 Task: Find connections with filter location Bhopal with filter topic #Startuplife with filter profile language Spanish with filter current company Dalmia Bharat Group with filter school JSS Academy of Technical Education with filter industry Laundry and Drycleaning Services with filter service category Corporate Events with filter keywords title Archivist
Action: Mouse moved to (479, 57)
Screenshot: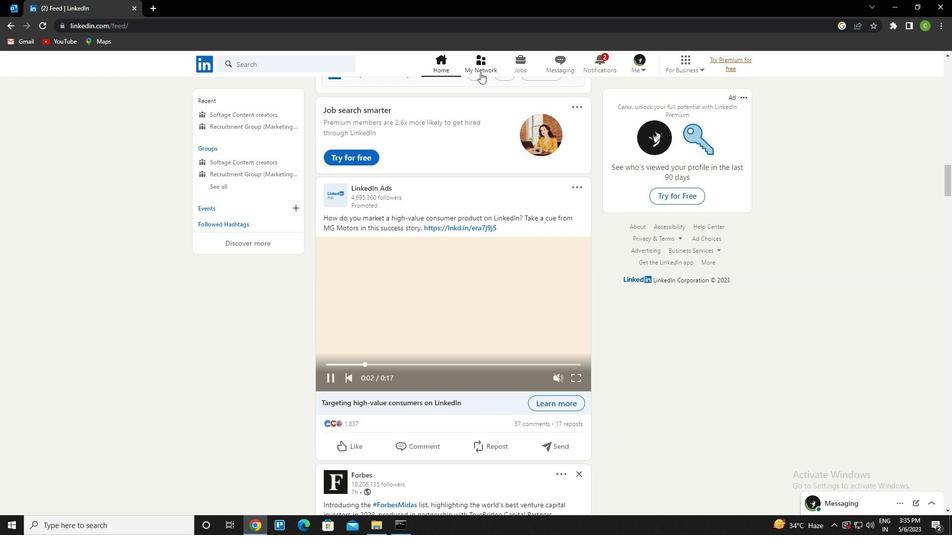 
Action: Mouse pressed left at (479, 57)
Screenshot: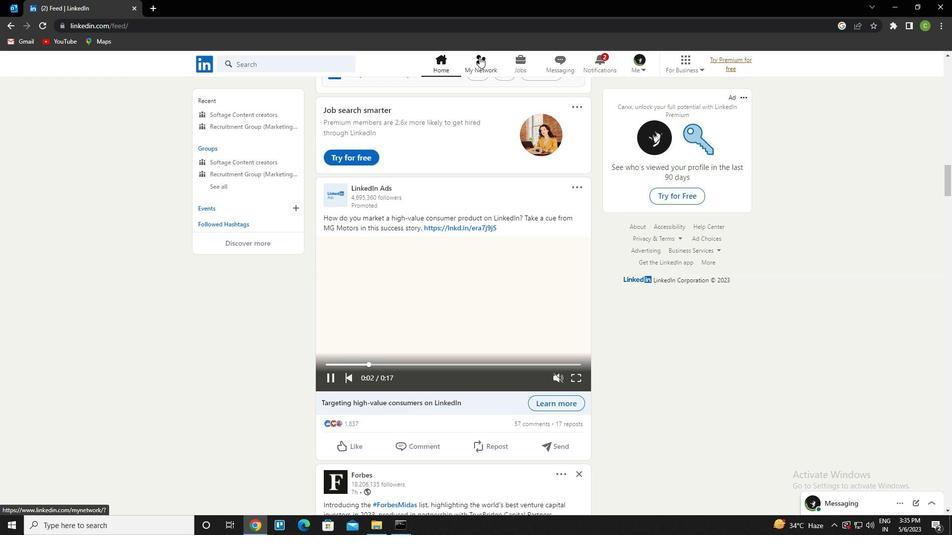 
Action: Mouse moved to (279, 115)
Screenshot: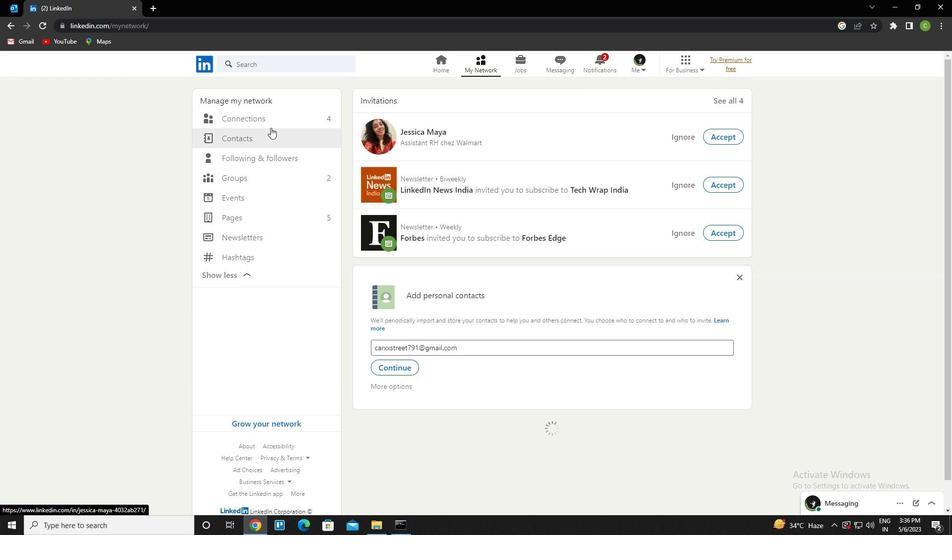 
Action: Mouse pressed left at (279, 115)
Screenshot: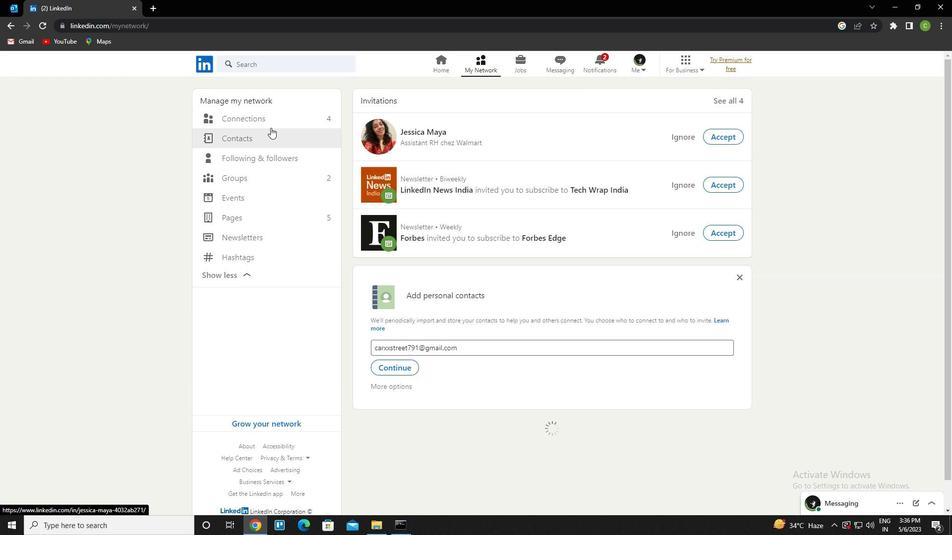 
Action: Mouse moved to (560, 116)
Screenshot: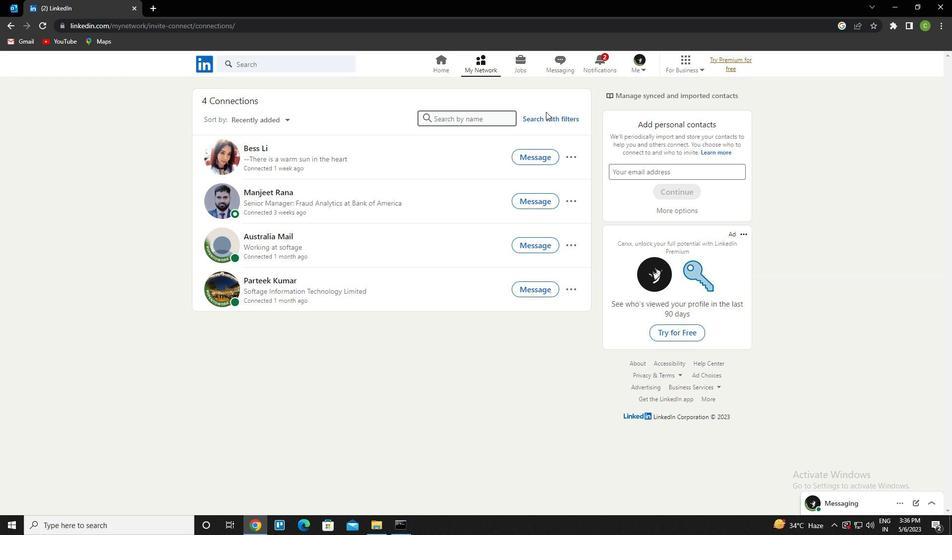 
Action: Mouse pressed left at (560, 116)
Screenshot: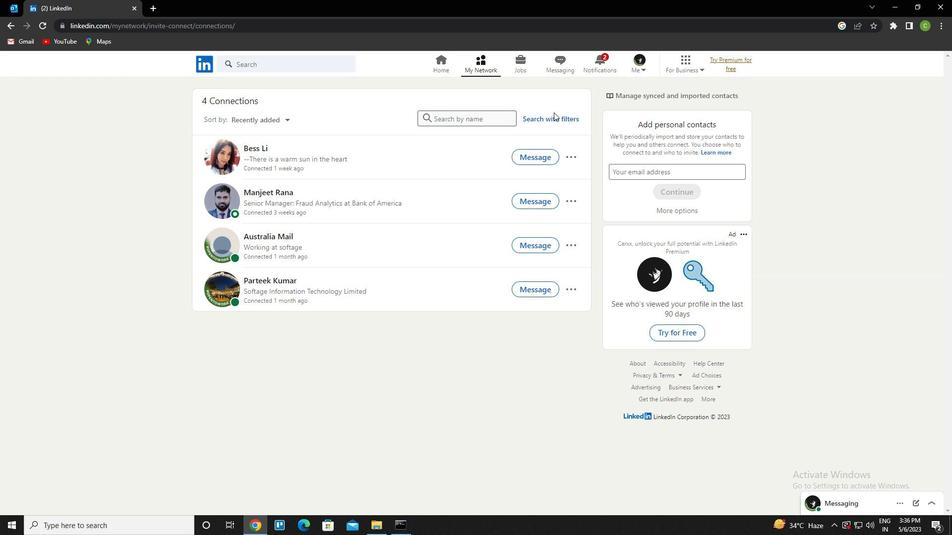 
Action: Mouse moved to (518, 93)
Screenshot: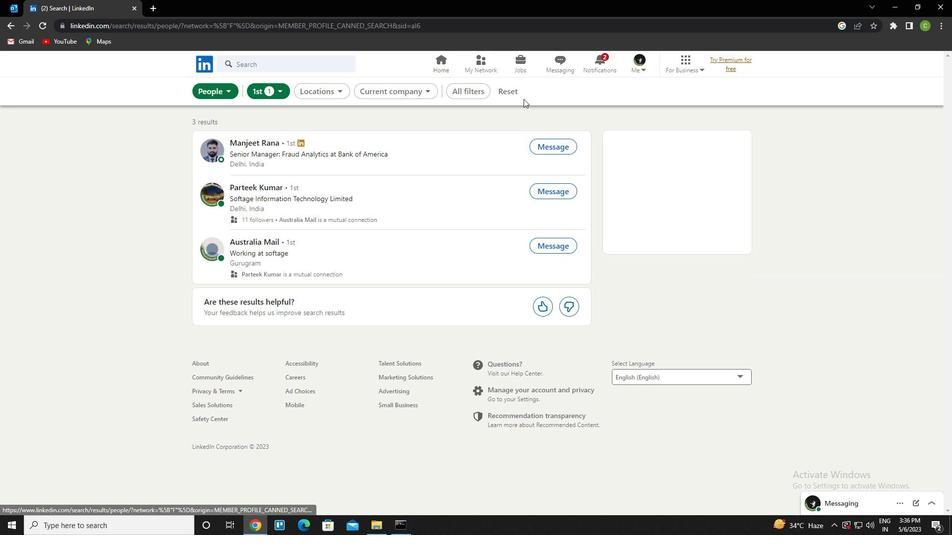 
Action: Mouse pressed left at (518, 93)
Screenshot: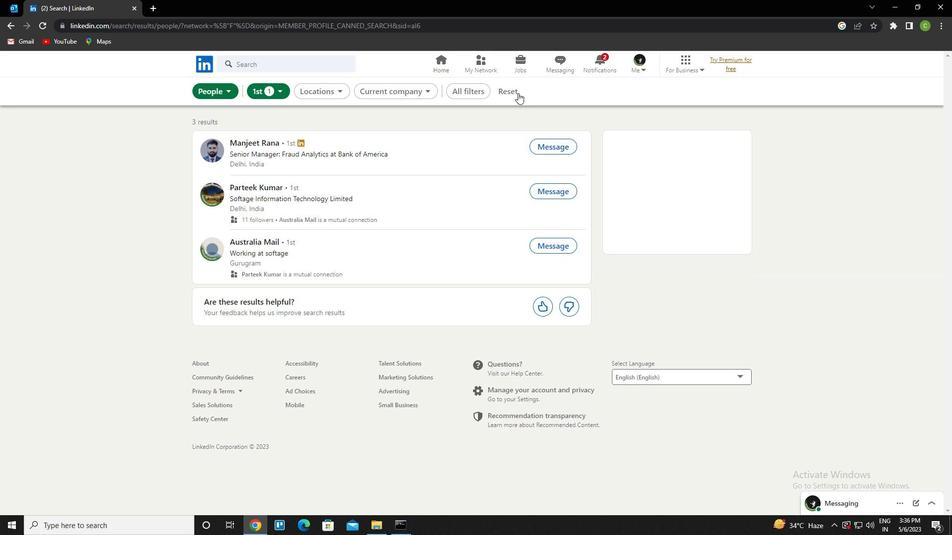 
Action: Mouse moved to (494, 91)
Screenshot: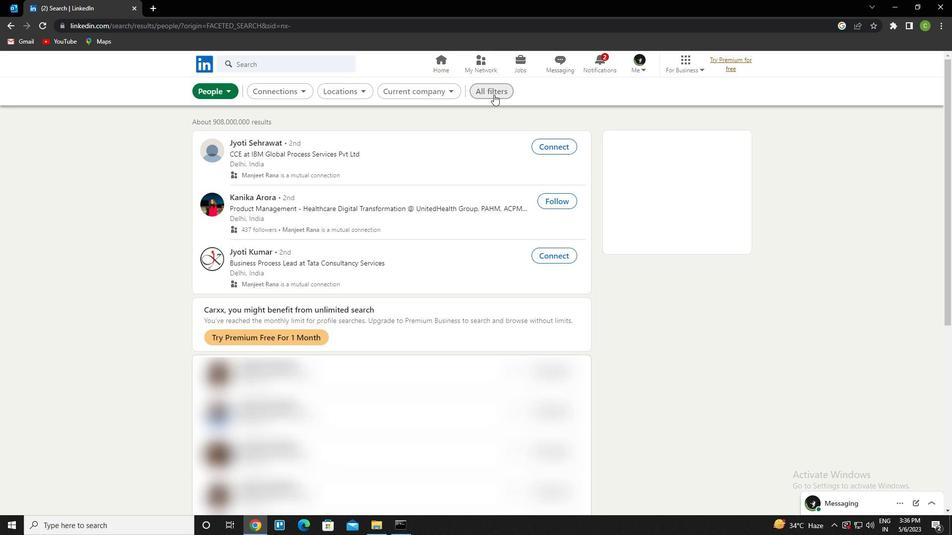 
Action: Mouse pressed left at (494, 91)
Screenshot: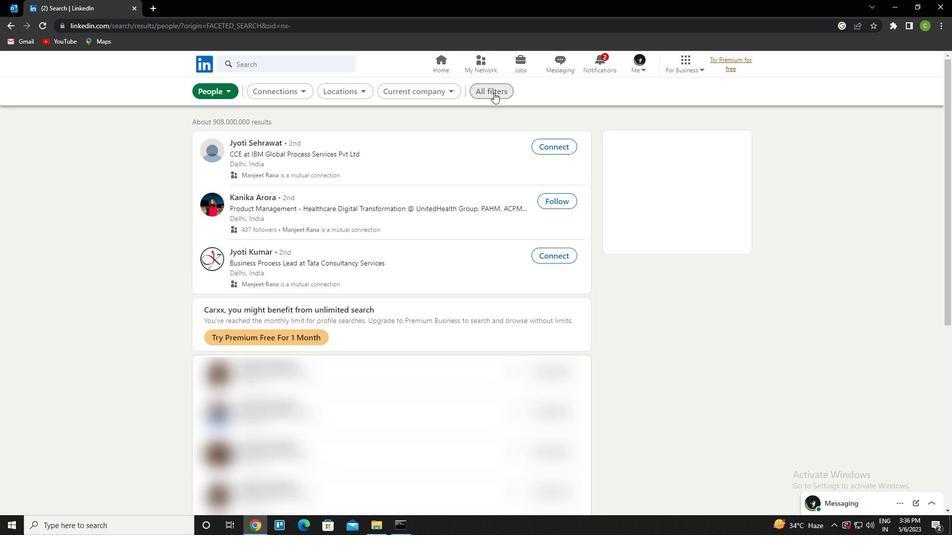 
Action: Mouse moved to (837, 282)
Screenshot: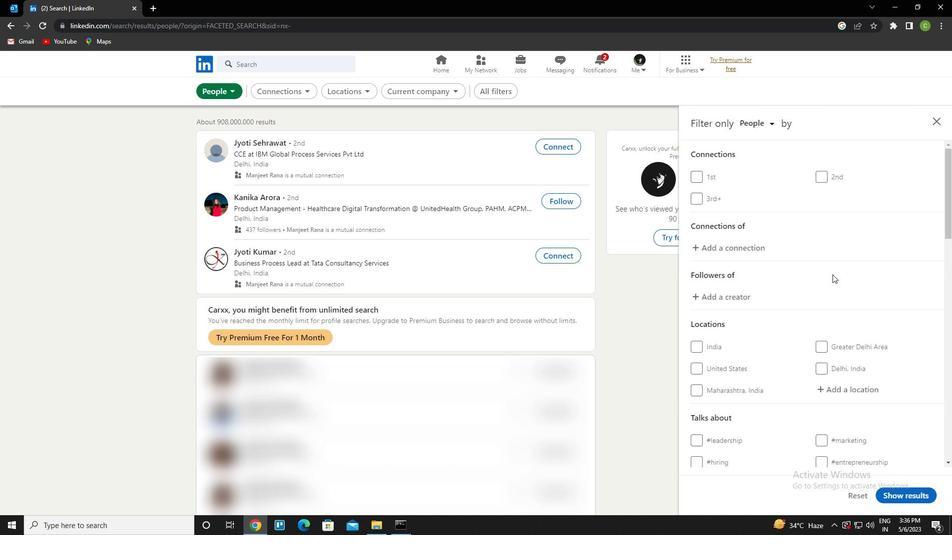 
Action: Mouse scrolled (837, 281) with delta (0, 0)
Screenshot: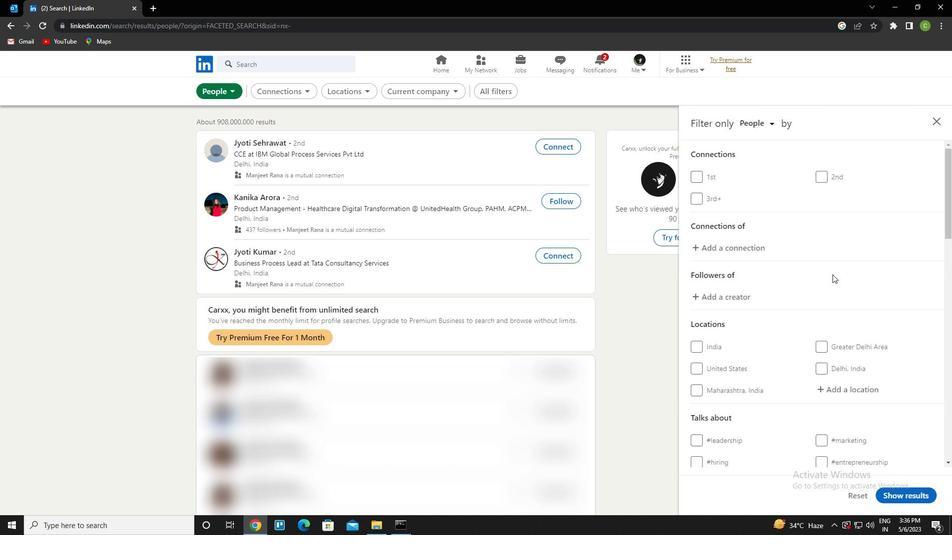 
Action: Mouse moved to (836, 283)
Screenshot: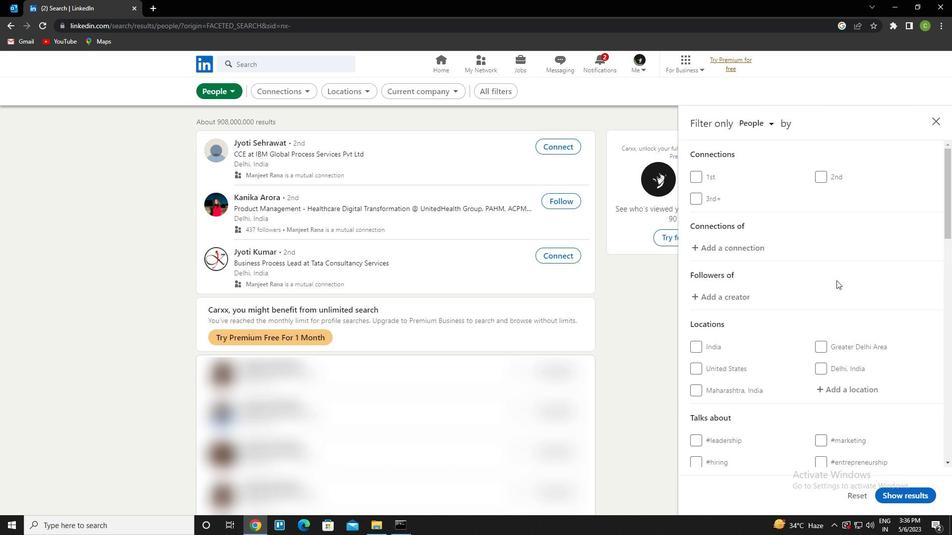 
Action: Mouse scrolled (836, 283) with delta (0, 0)
Screenshot: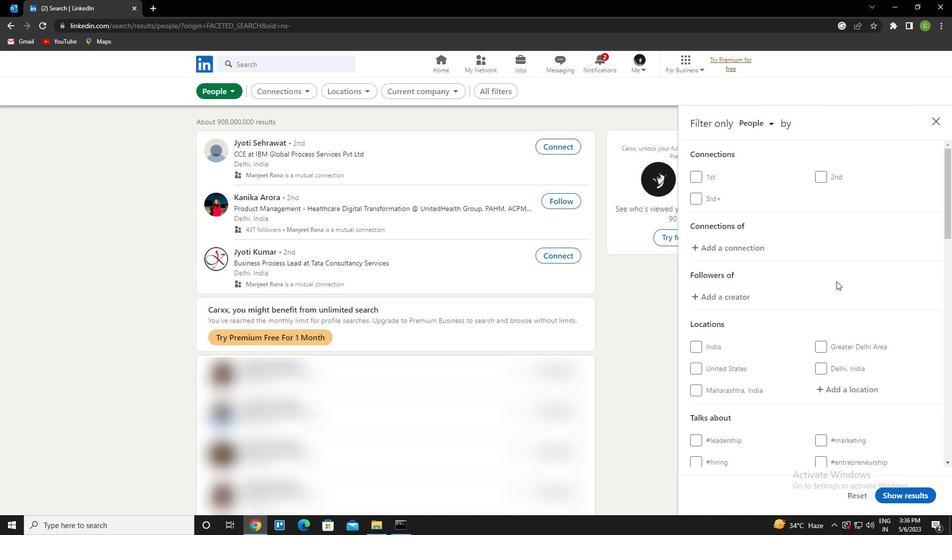
Action: Mouse moved to (838, 291)
Screenshot: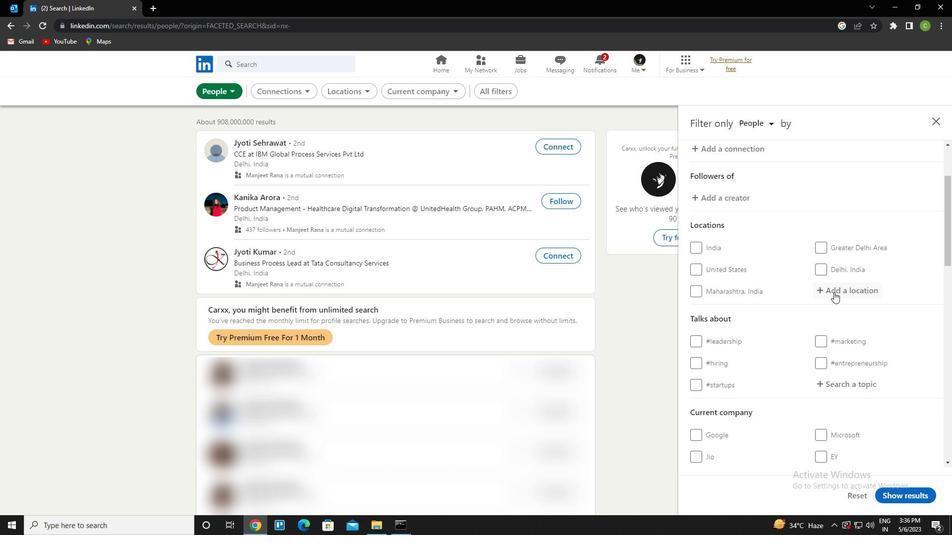 
Action: Mouse pressed left at (838, 291)
Screenshot: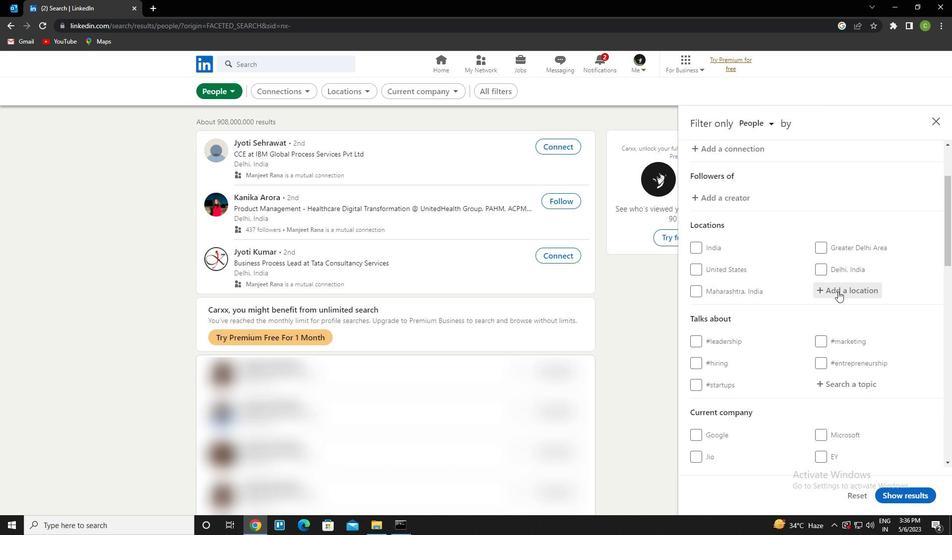 
Action: Key pressed <Key.caps_lock>b<Key.caps_lock>hopal<Key.down><Key.enter>
Screenshot: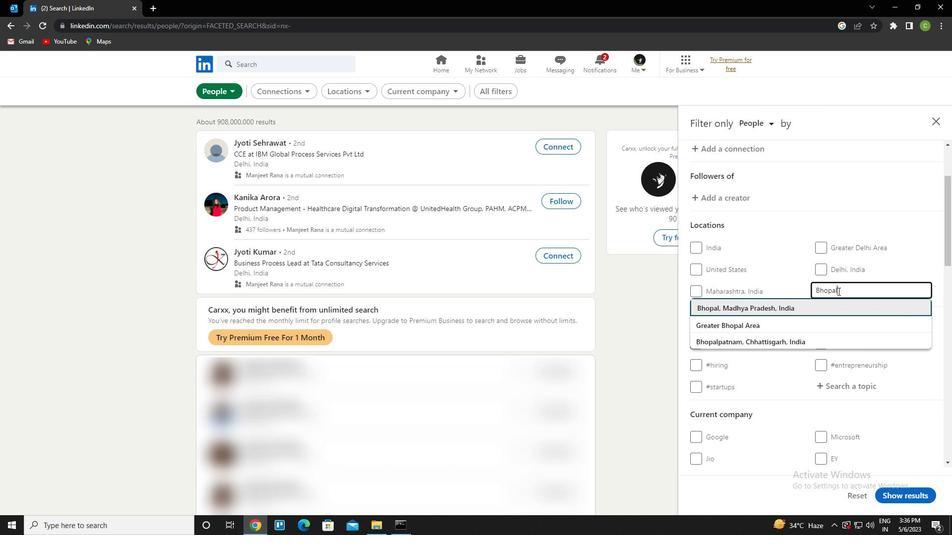 
Action: Mouse scrolled (838, 291) with delta (0, 0)
Screenshot: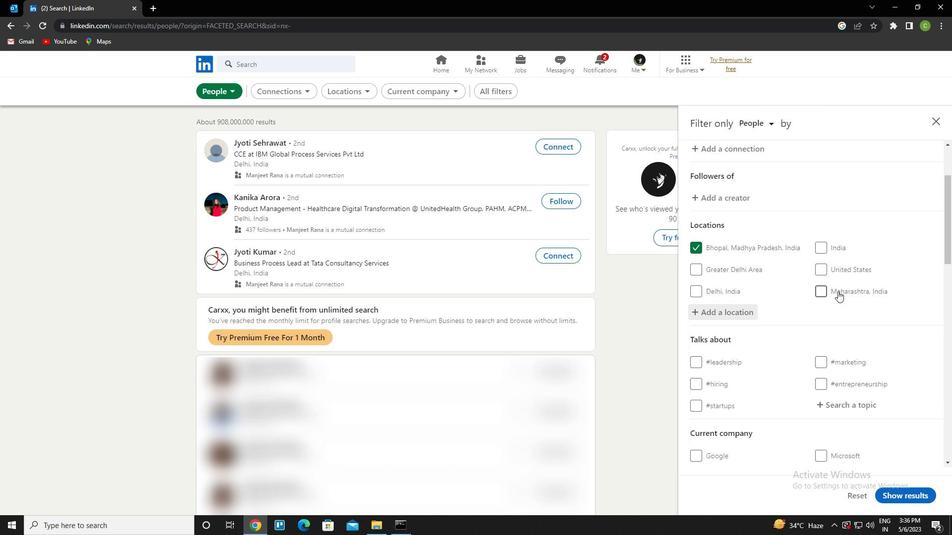 
Action: Mouse moved to (842, 346)
Screenshot: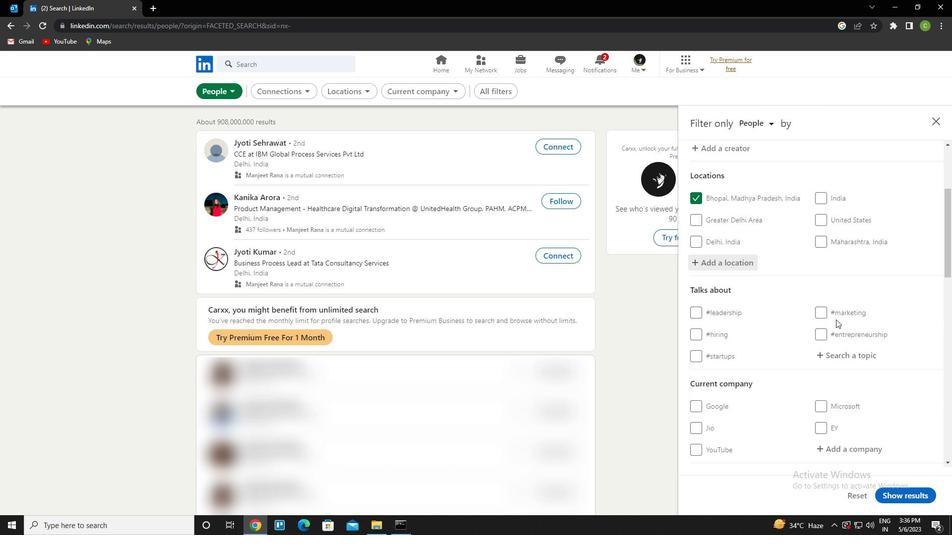 
Action: Mouse pressed left at (842, 346)
Screenshot: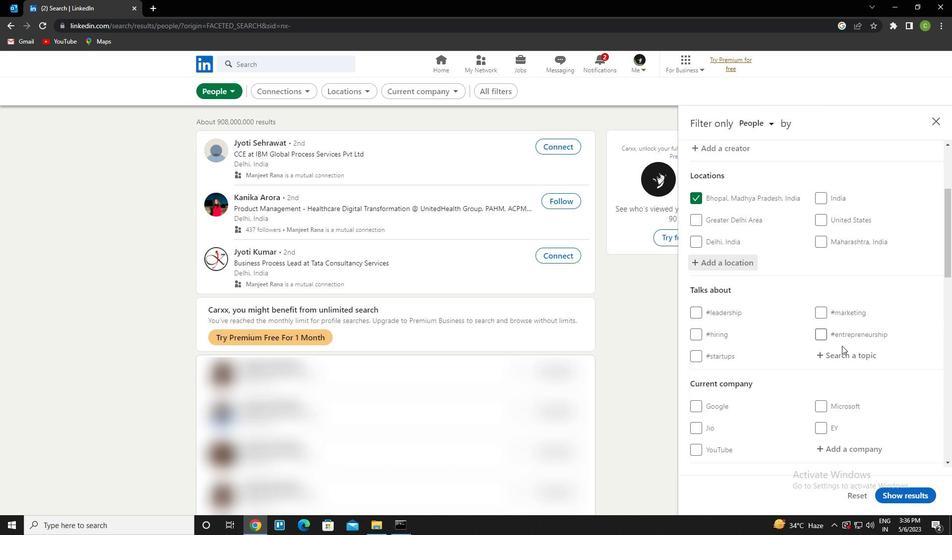 
Action: Mouse moved to (843, 362)
Screenshot: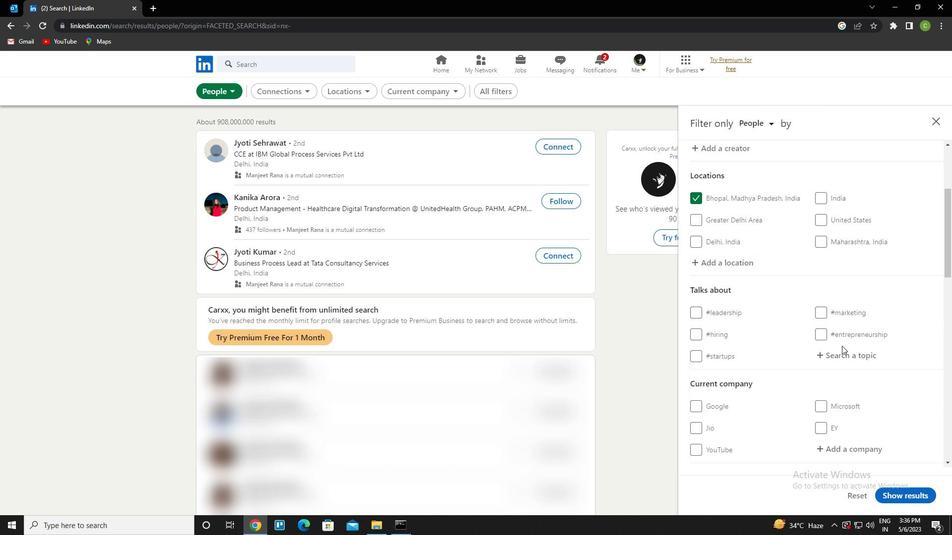 
Action: Mouse pressed left at (843, 362)
Screenshot: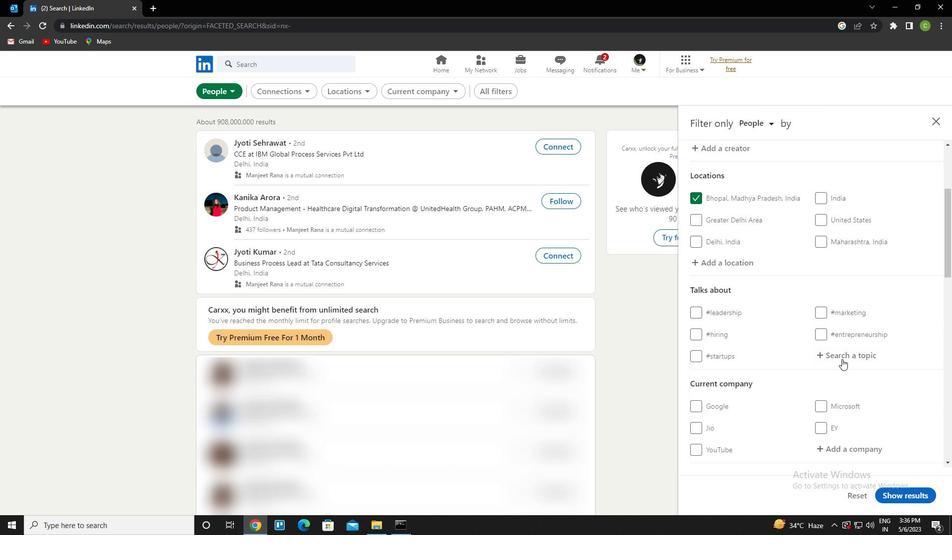 
Action: Key pressed startuplofe<Key.backspace><Key.backspace><Key.backspace><Key.down><Key.enter>
Screenshot: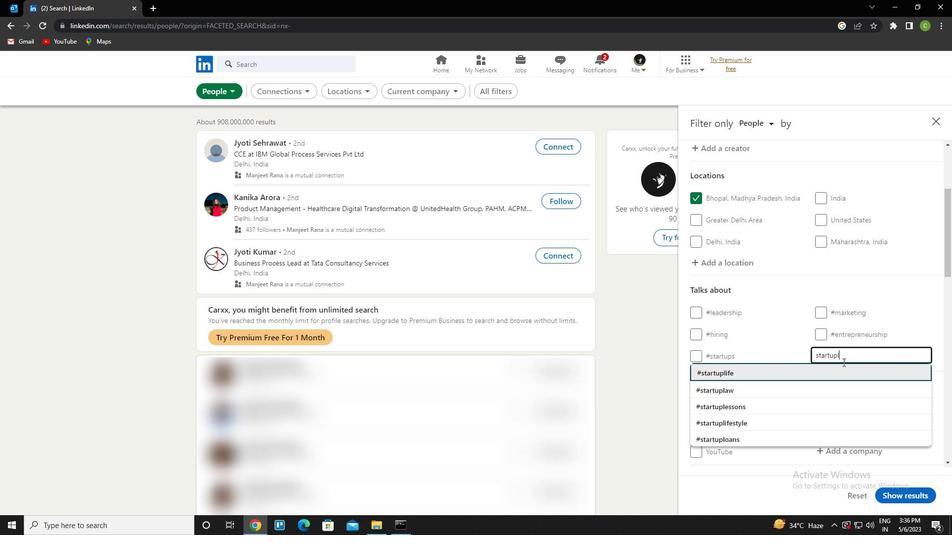 
Action: Mouse moved to (835, 349)
Screenshot: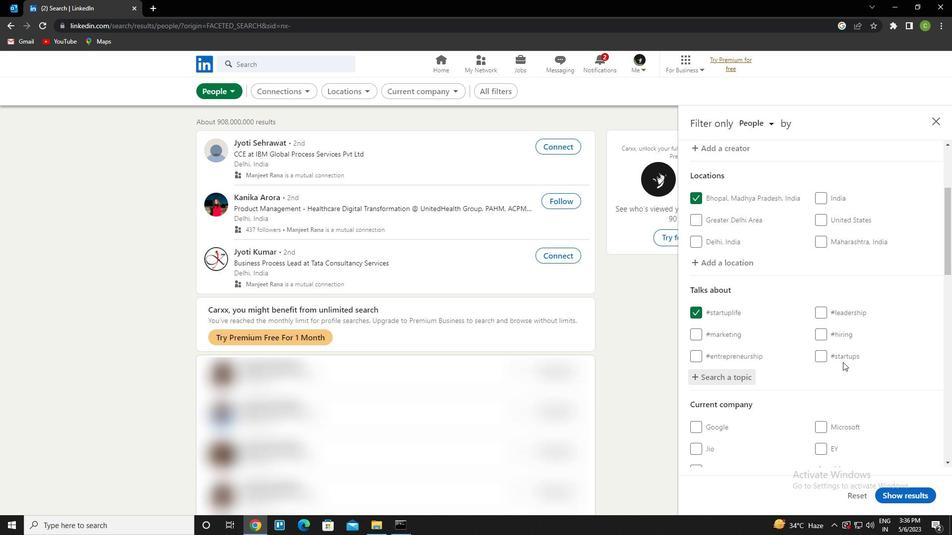 
Action: Mouse scrolled (835, 348) with delta (0, 0)
Screenshot: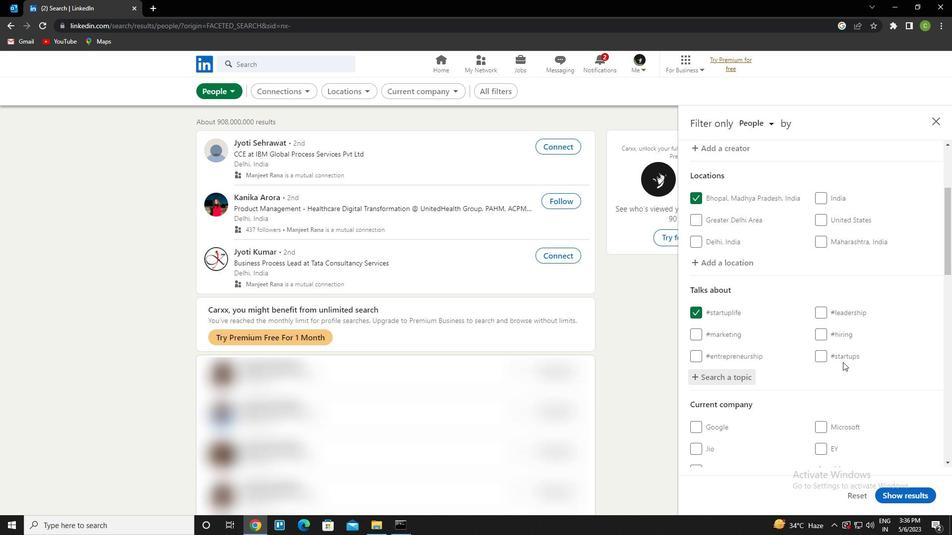 
Action: Mouse moved to (831, 348)
Screenshot: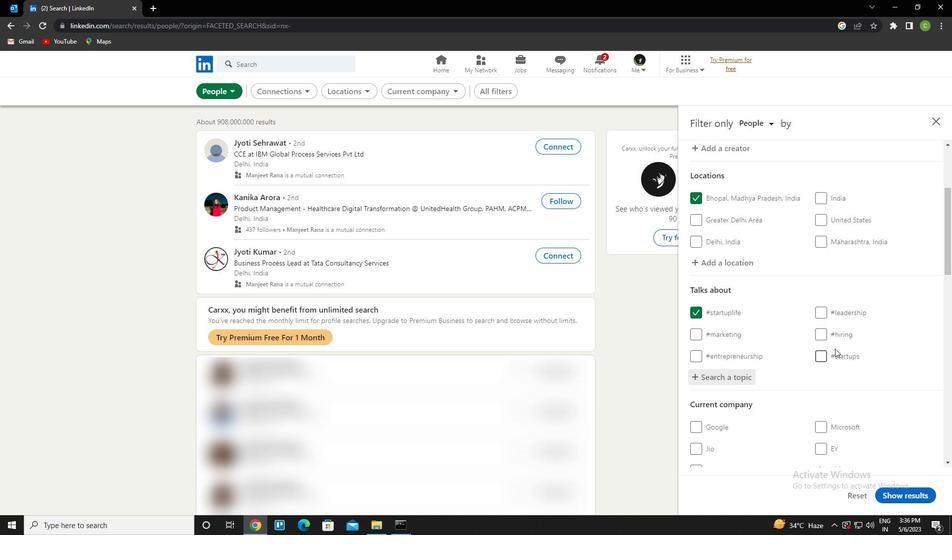 
Action: Mouse scrolled (831, 347) with delta (0, 0)
Screenshot: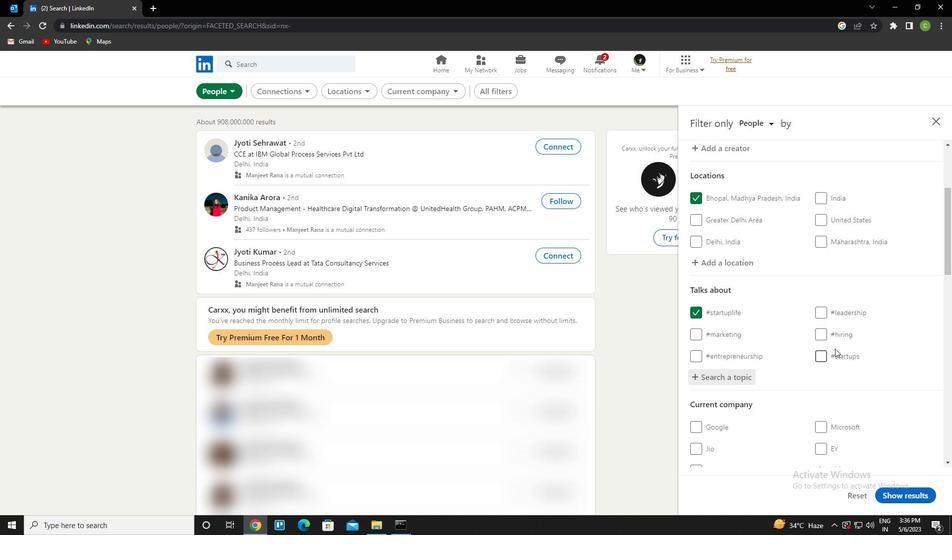 
Action: Mouse moved to (823, 350)
Screenshot: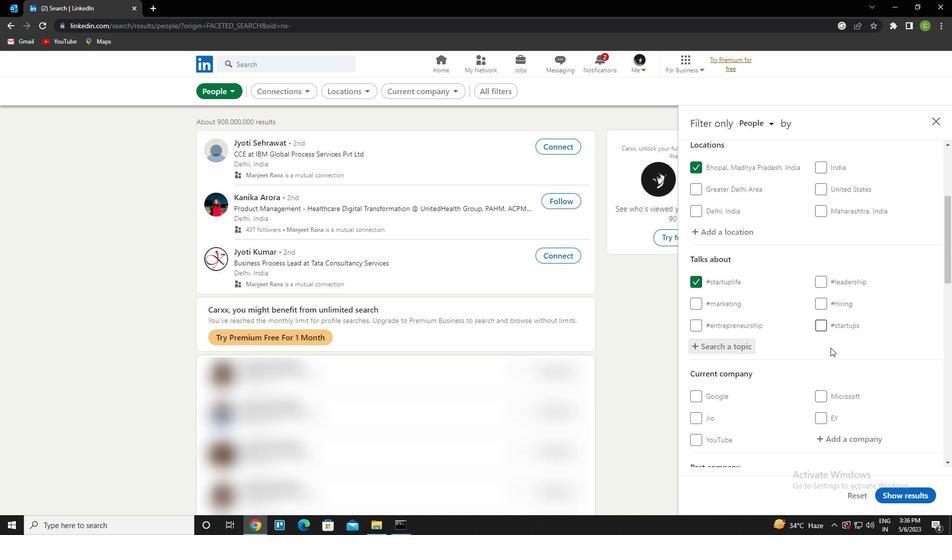 
Action: Mouse scrolled (823, 349) with delta (0, 0)
Screenshot: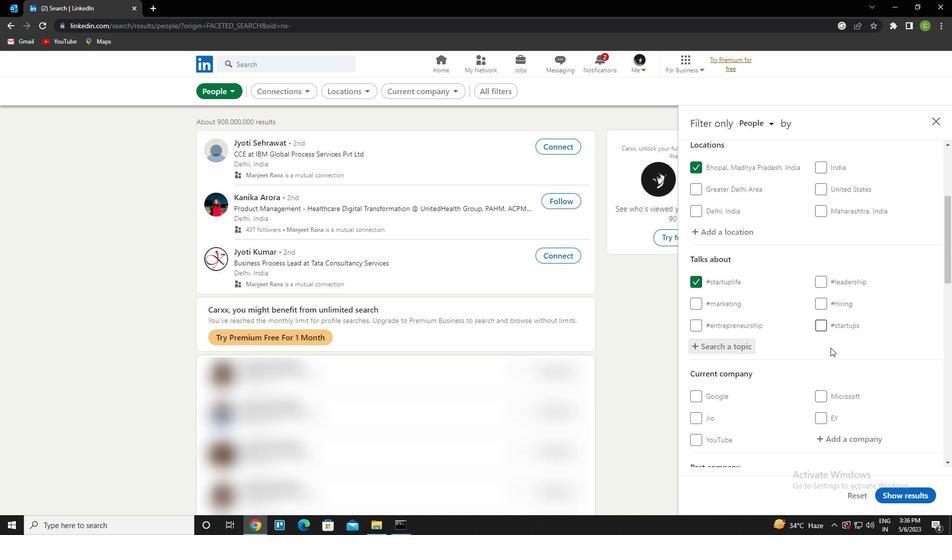 
Action: Mouse moved to (827, 309)
Screenshot: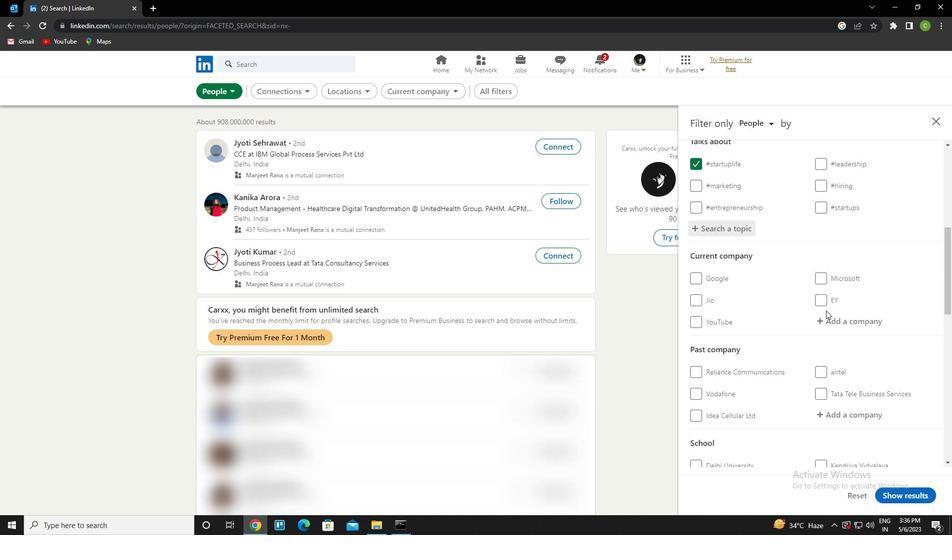
Action: Mouse scrolled (827, 309) with delta (0, 0)
Screenshot: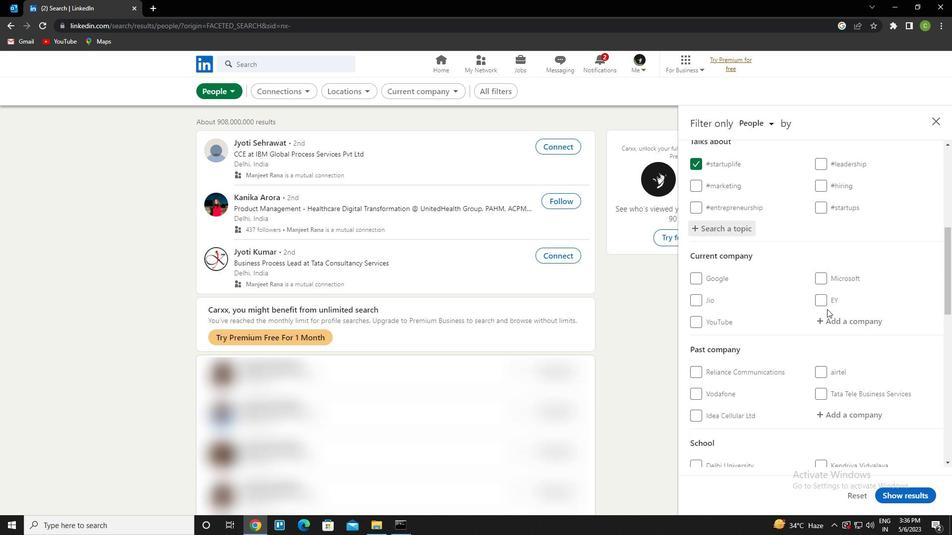 
Action: Mouse scrolled (827, 309) with delta (0, 0)
Screenshot: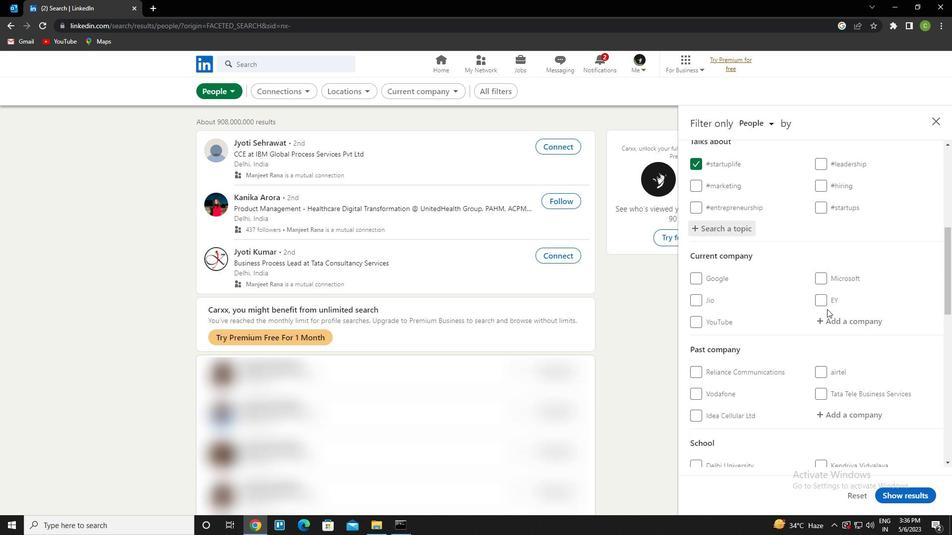
Action: Mouse scrolled (827, 309) with delta (0, 0)
Screenshot: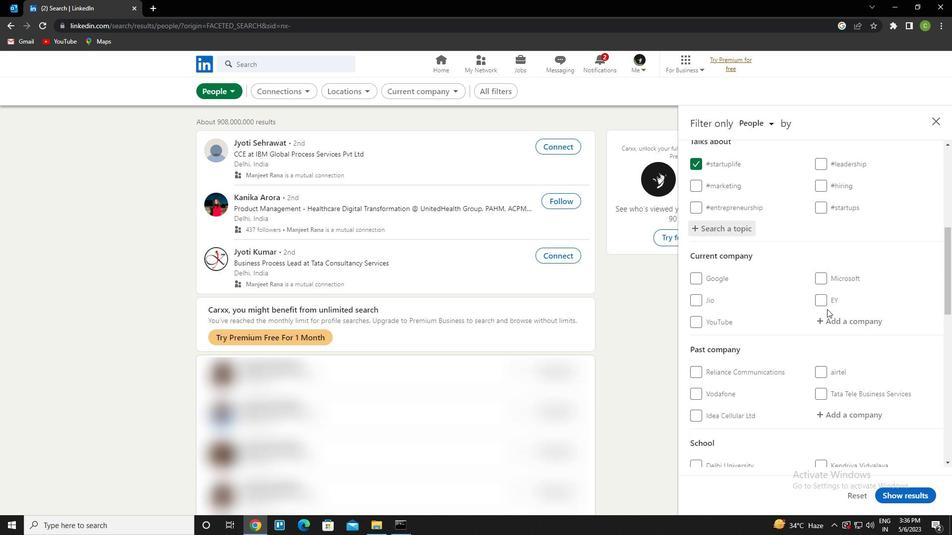 
Action: Mouse scrolled (827, 309) with delta (0, 0)
Screenshot: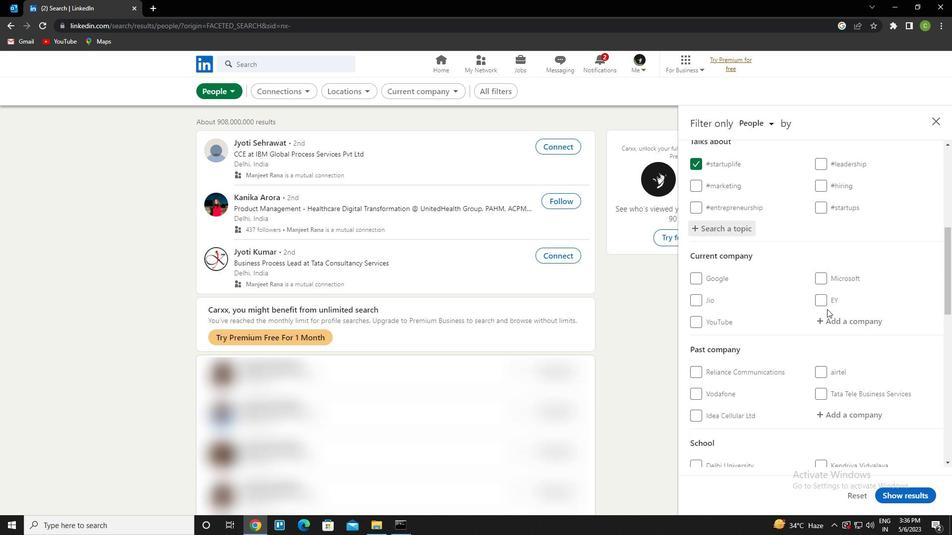 
Action: Mouse scrolled (827, 309) with delta (0, 0)
Screenshot: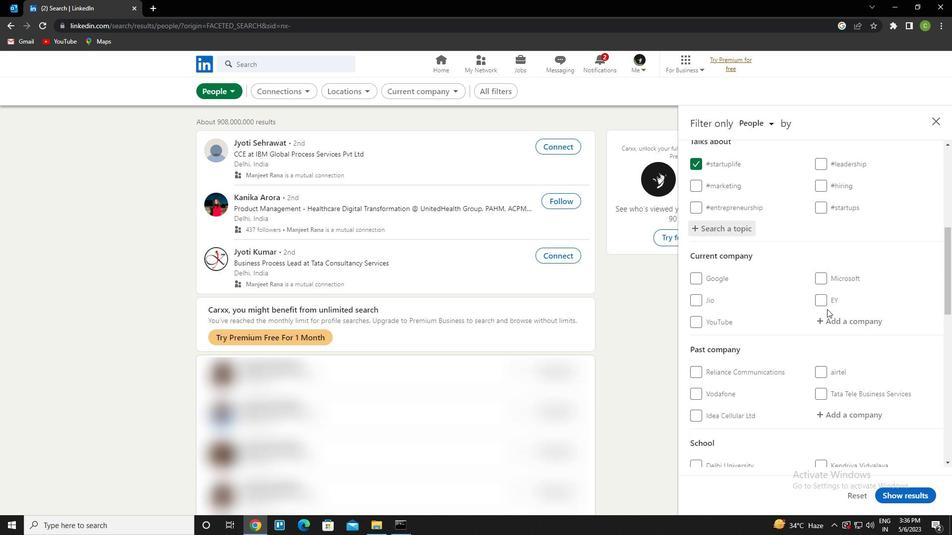 
Action: Mouse scrolled (827, 309) with delta (0, 0)
Screenshot: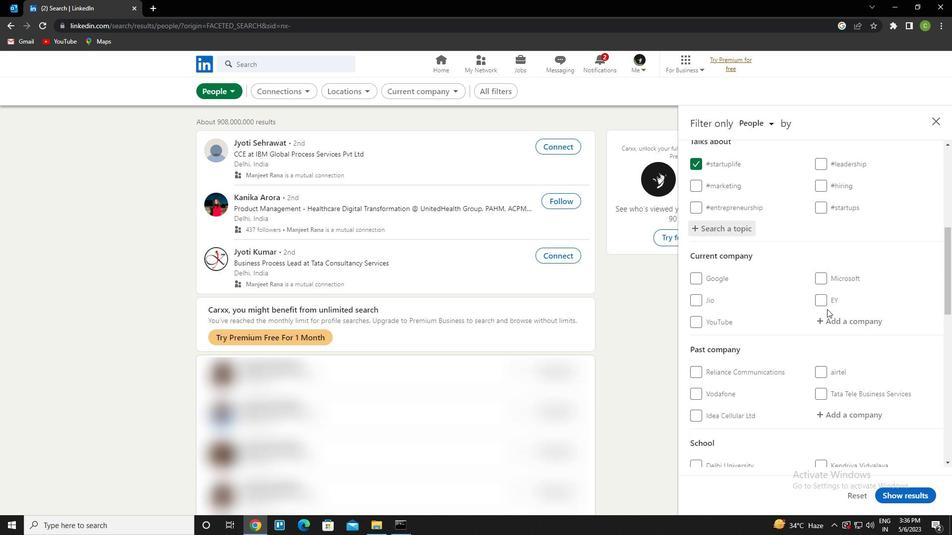 
Action: Mouse scrolled (827, 309) with delta (0, 0)
Screenshot: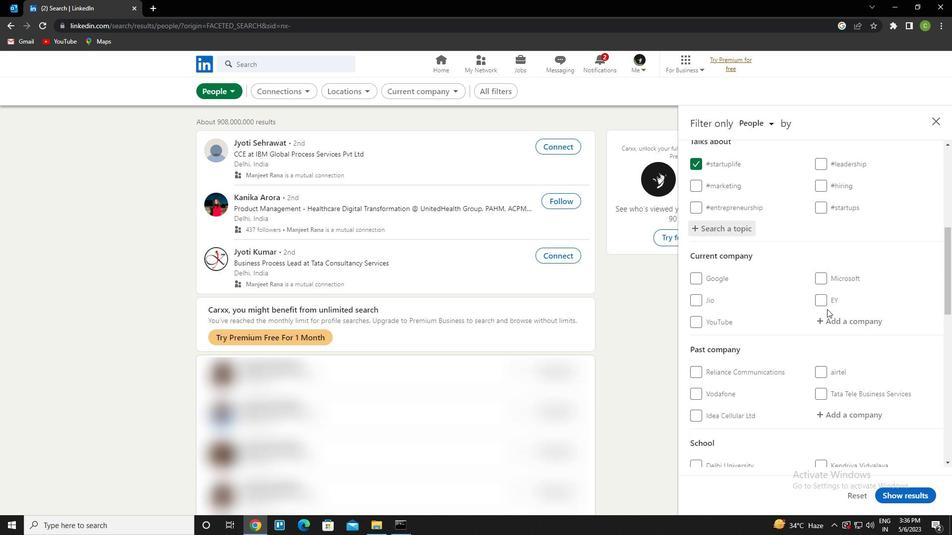 
Action: Mouse moved to (827, 309)
Screenshot: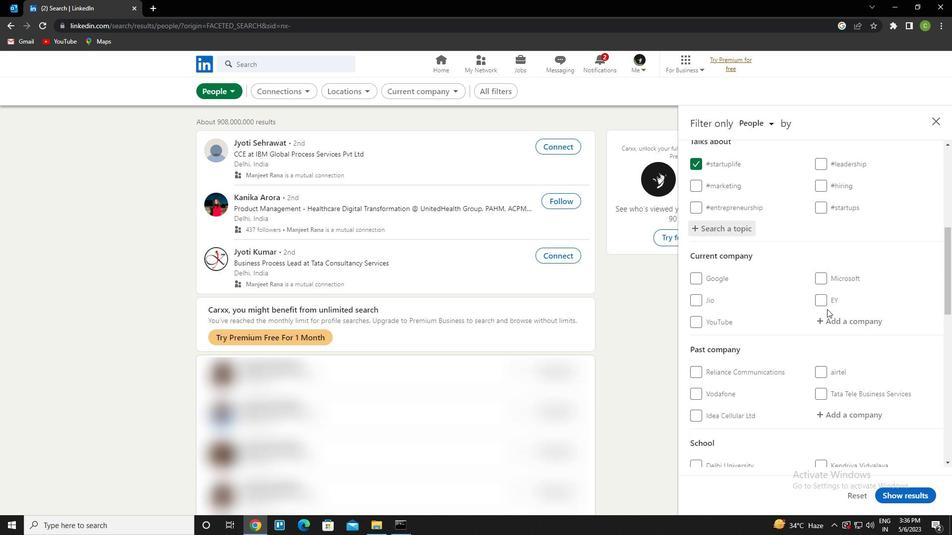 
Action: Mouse scrolled (827, 308) with delta (0, 0)
Screenshot: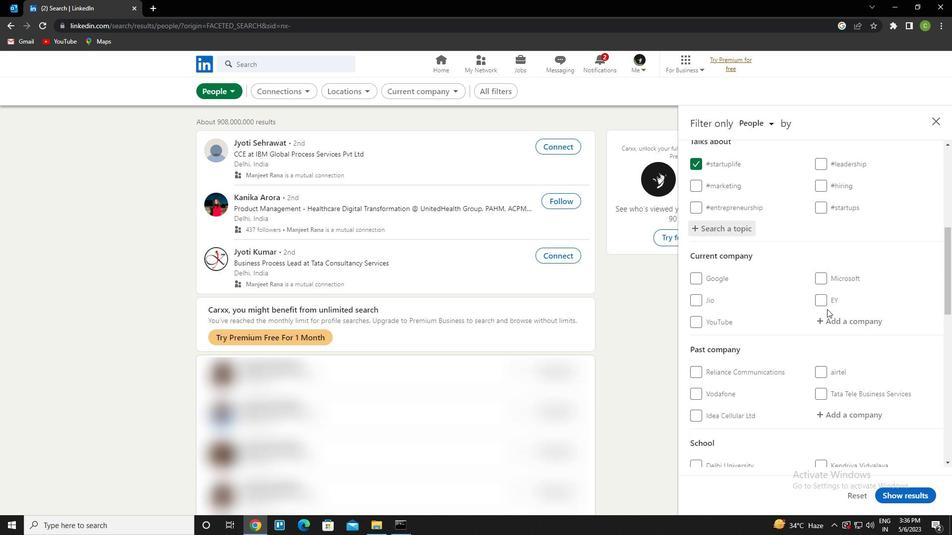 
Action: Mouse moved to (820, 324)
Screenshot: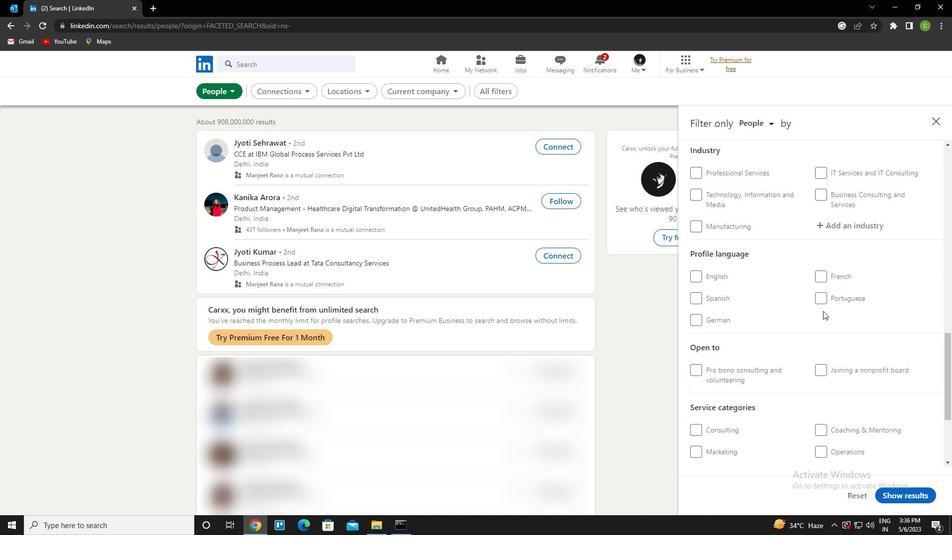
Action: Mouse scrolled (820, 324) with delta (0, 0)
Screenshot: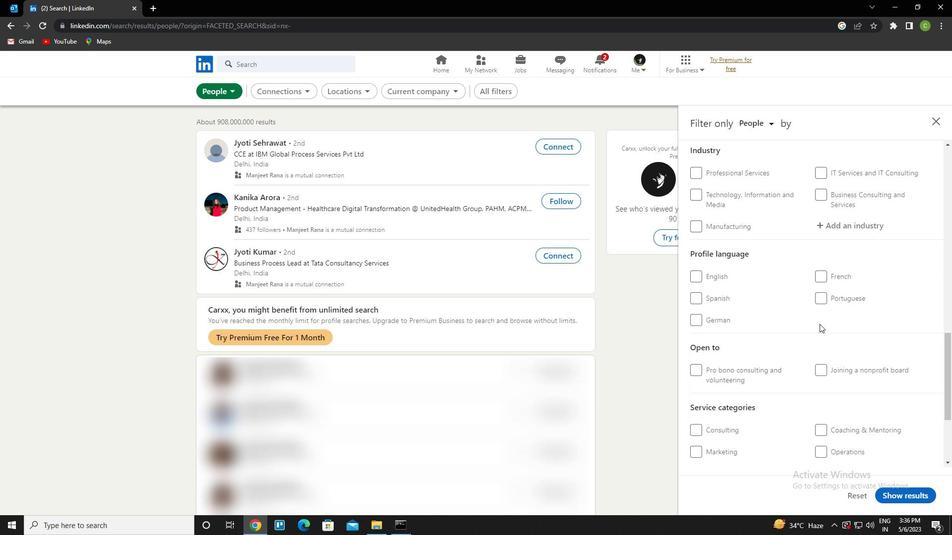 
Action: Mouse scrolled (820, 324) with delta (0, 0)
Screenshot: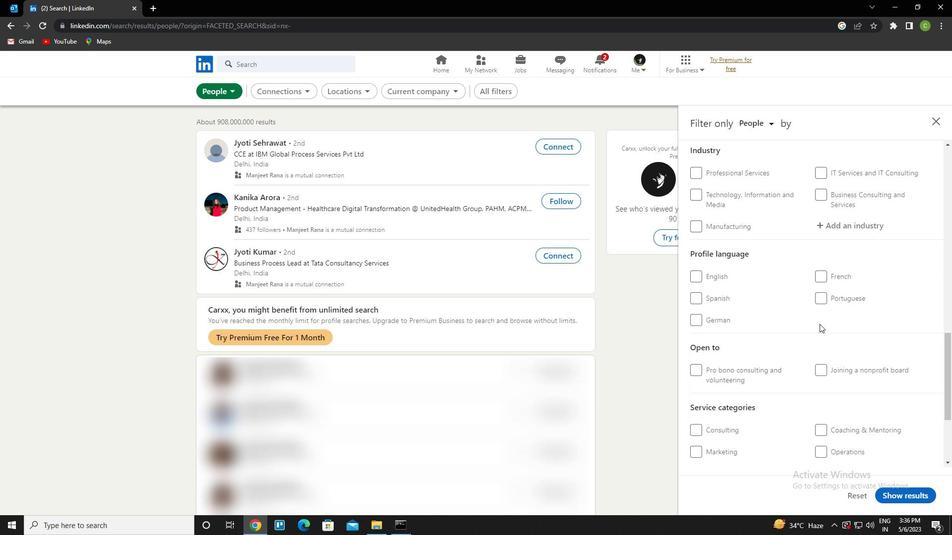 
Action: Mouse scrolled (820, 324) with delta (0, 0)
Screenshot: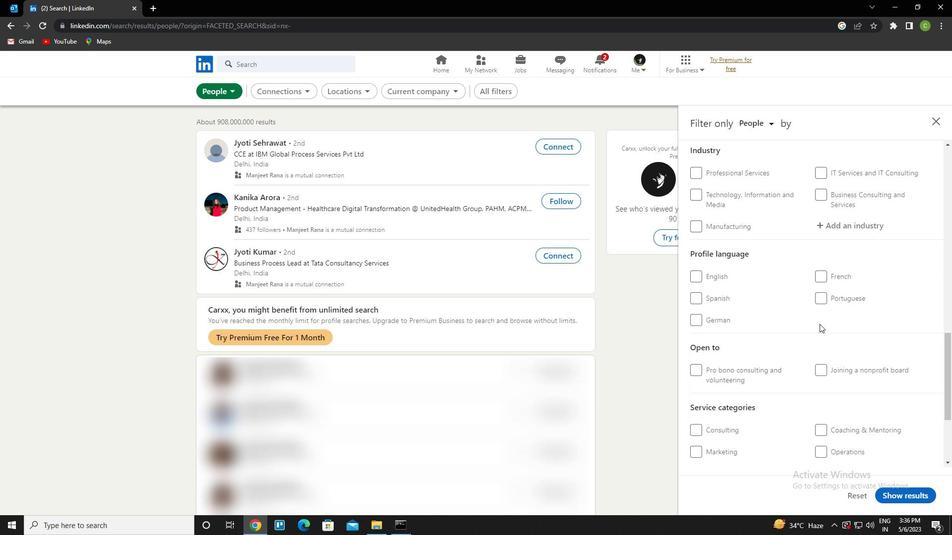 
Action: Mouse moved to (767, 322)
Screenshot: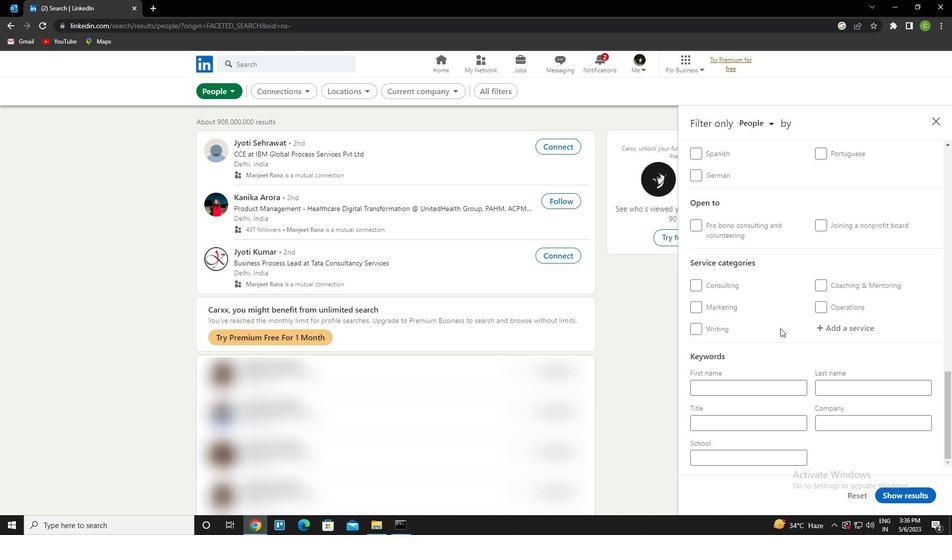 
Action: Mouse scrolled (767, 323) with delta (0, 0)
Screenshot: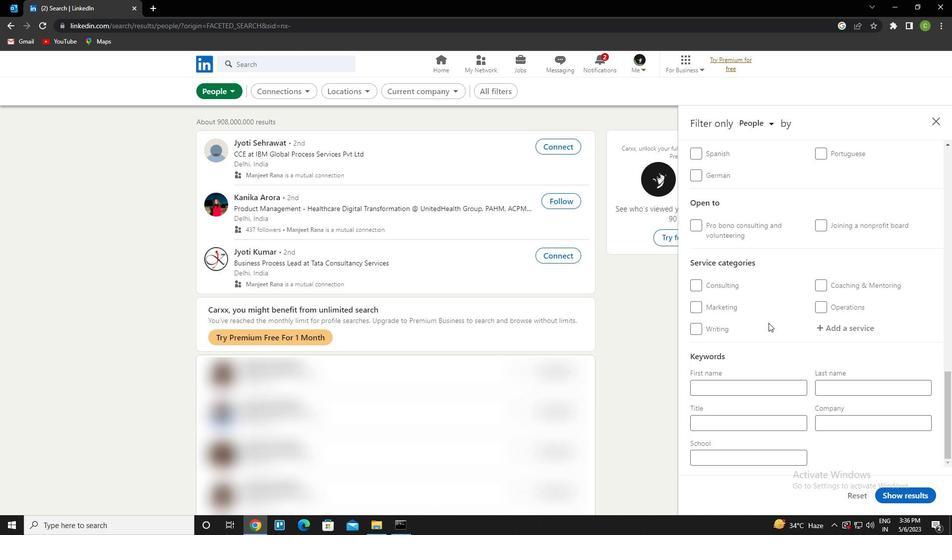 
Action: Mouse scrolled (767, 323) with delta (0, 0)
Screenshot: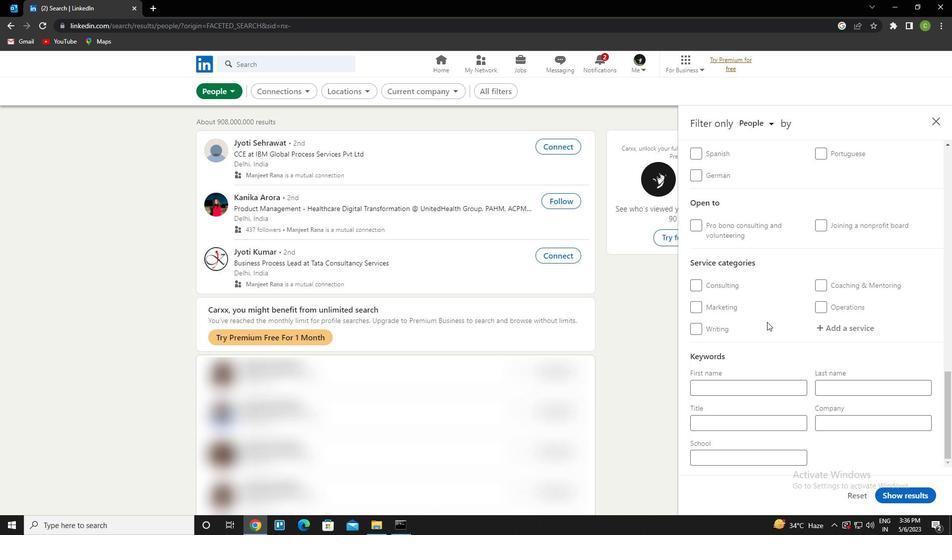
Action: Mouse moved to (707, 251)
Screenshot: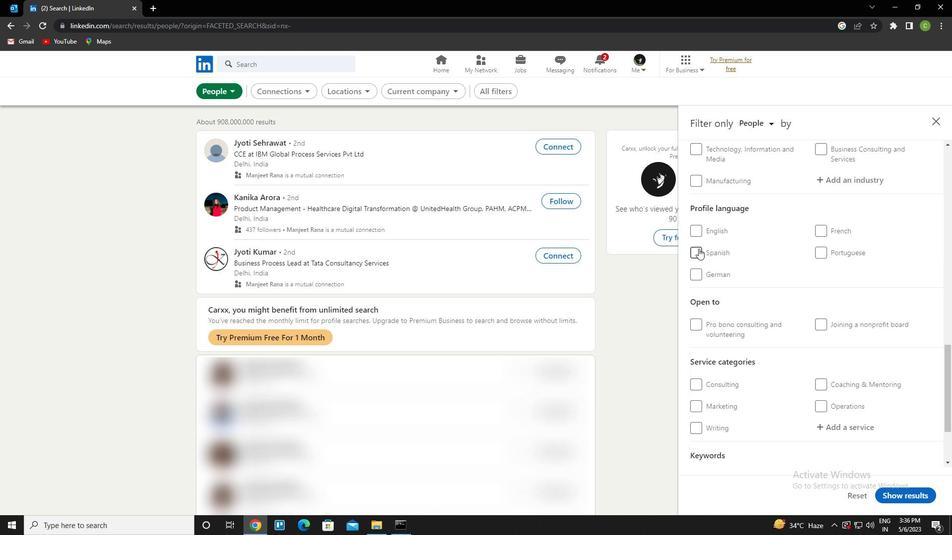 
Action: Mouse pressed left at (707, 251)
Screenshot: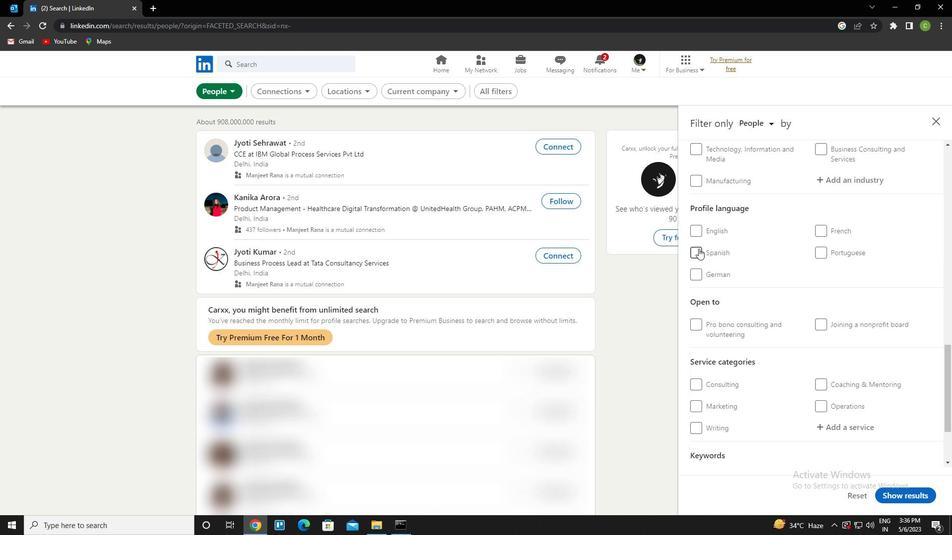 
Action: Mouse moved to (746, 263)
Screenshot: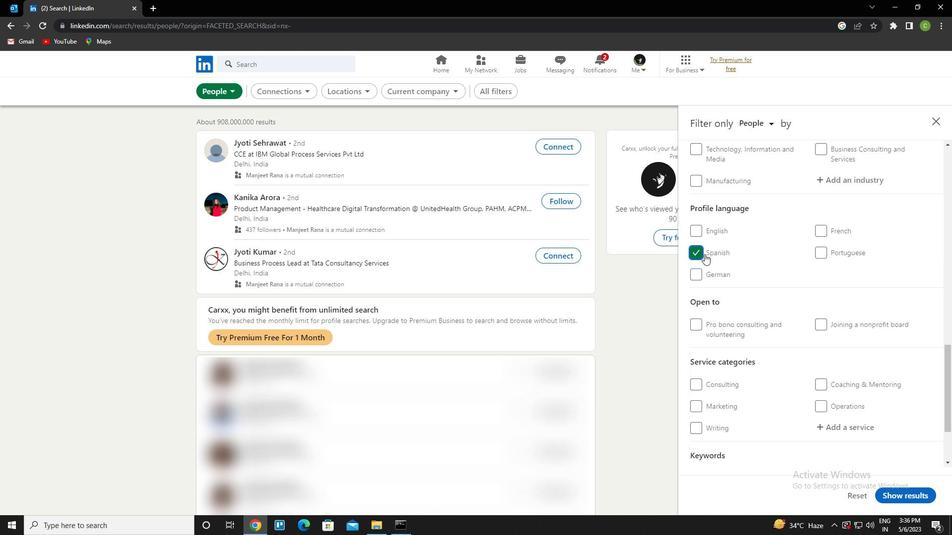 
Action: Mouse scrolled (746, 264) with delta (0, 0)
Screenshot: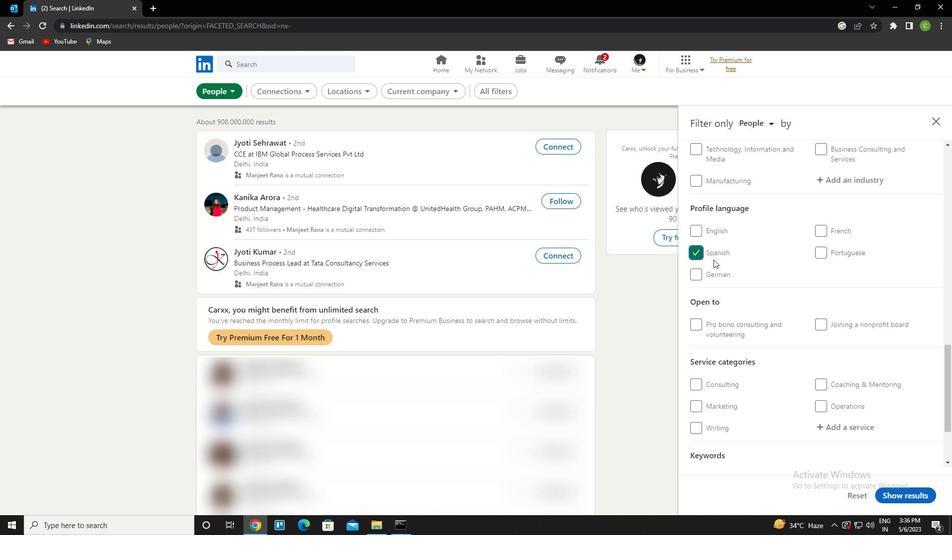 
Action: Mouse scrolled (746, 264) with delta (0, 0)
Screenshot: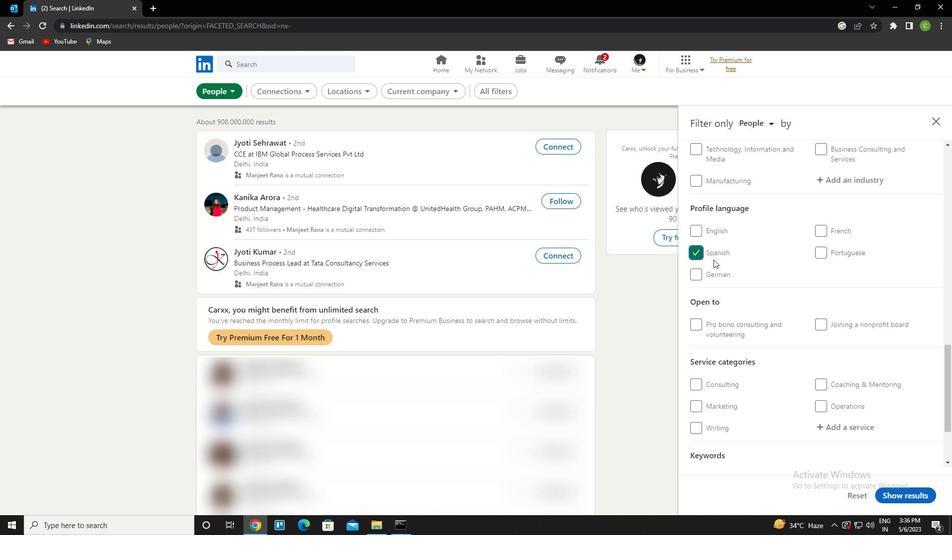 
Action: Mouse scrolled (746, 264) with delta (0, 0)
Screenshot: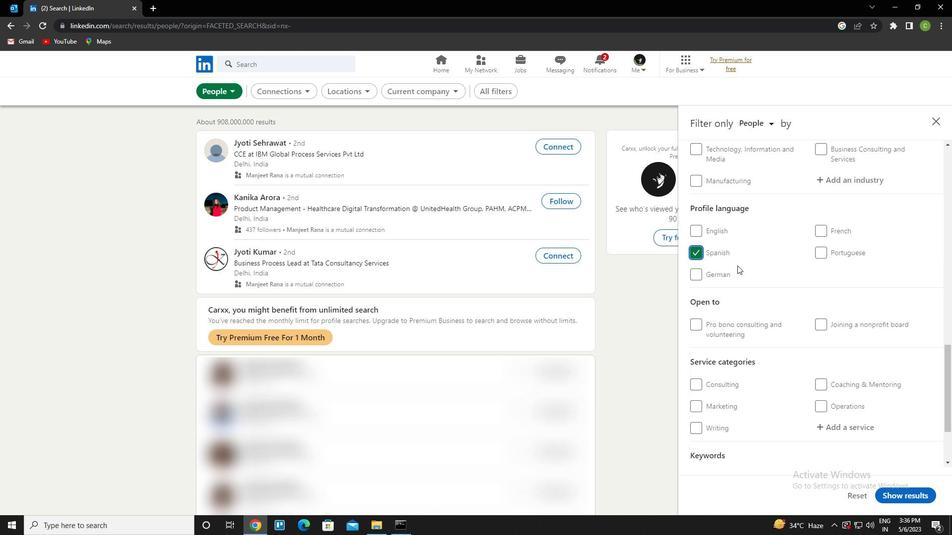
Action: Mouse scrolled (746, 264) with delta (0, 0)
Screenshot: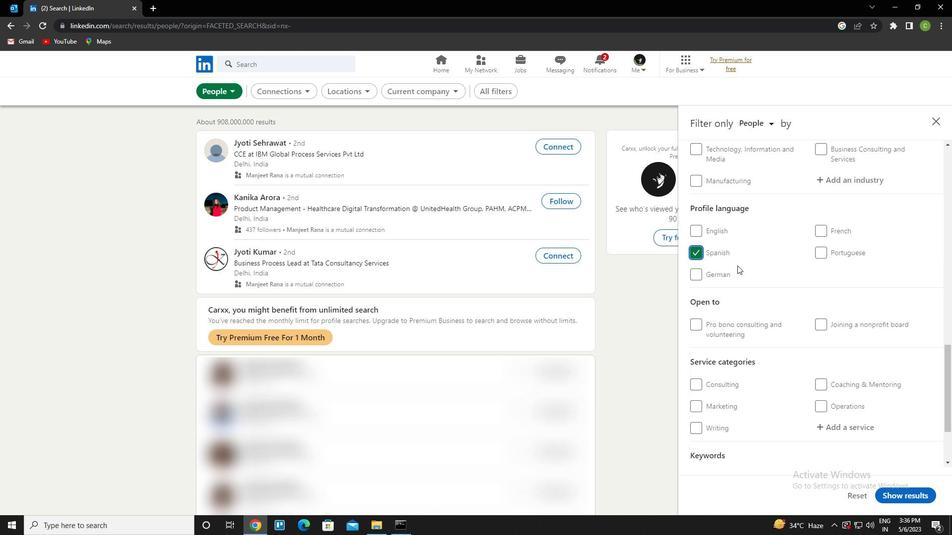 
Action: Mouse scrolled (746, 264) with delta (0, 0)
Screenshot: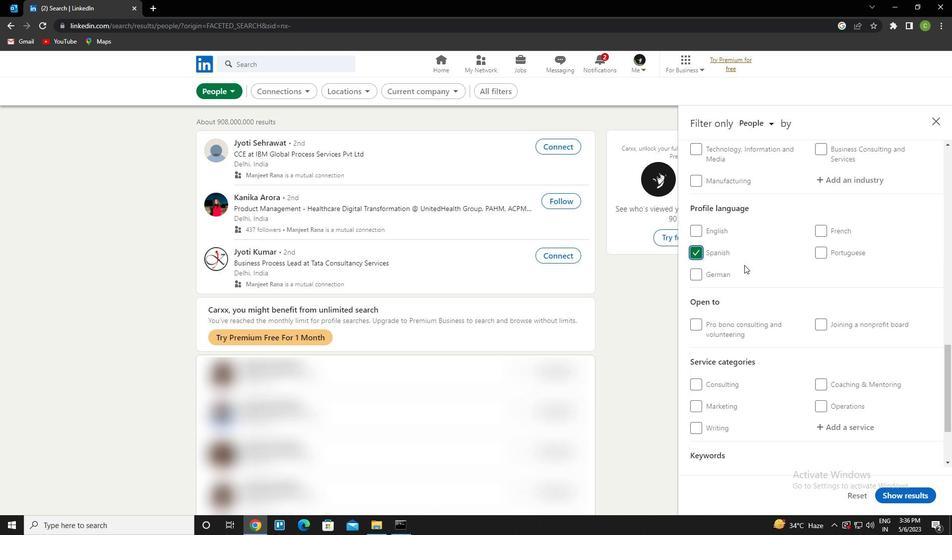 
Action: Mouse scrolled (746, 264) with delta (0, 0)
Screenshot: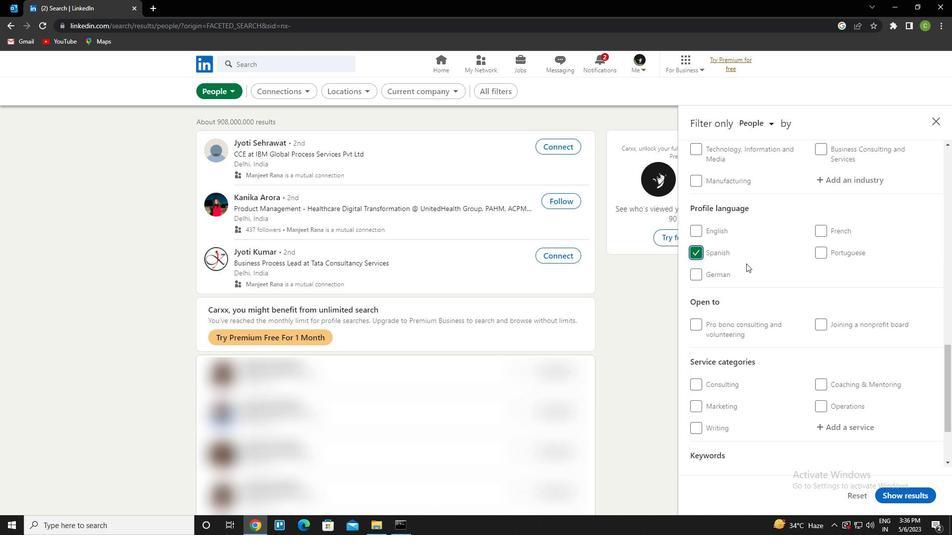 
Action: Mouse scrolled (746, 264) with delta (0, 0)
Screenshot: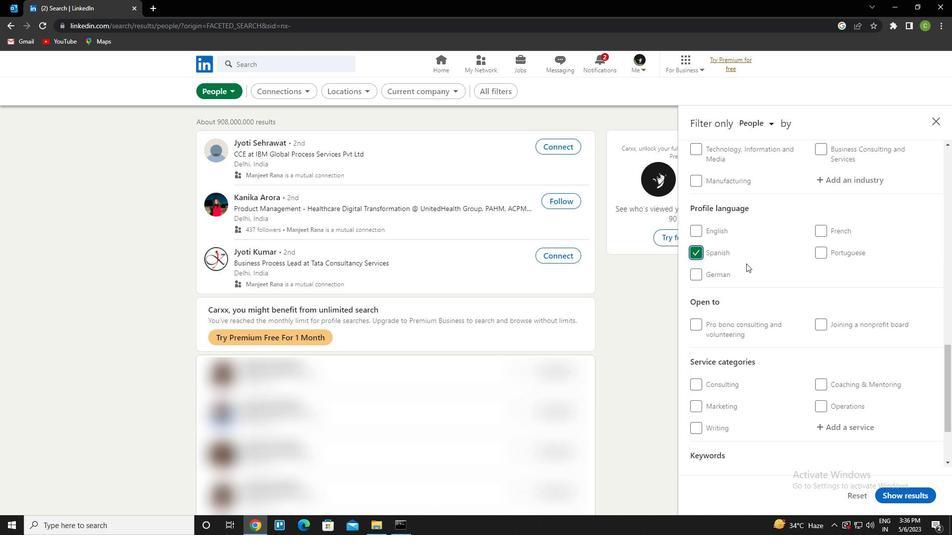 
Action: Mouse scrolled (746, 264) with delta (0, 0)
Screenshot: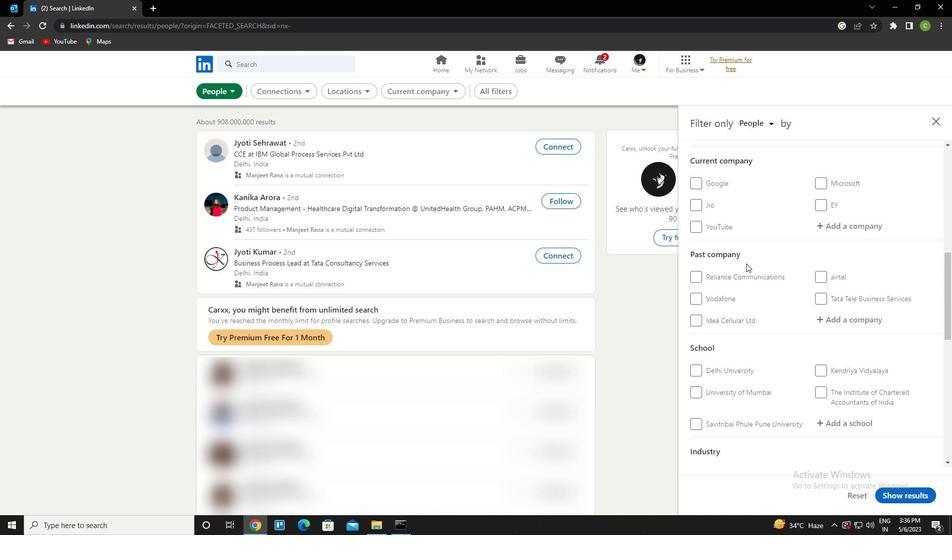 
Action: Mouse scrolled (746, 264) with delta (0, 0)
Screenshot: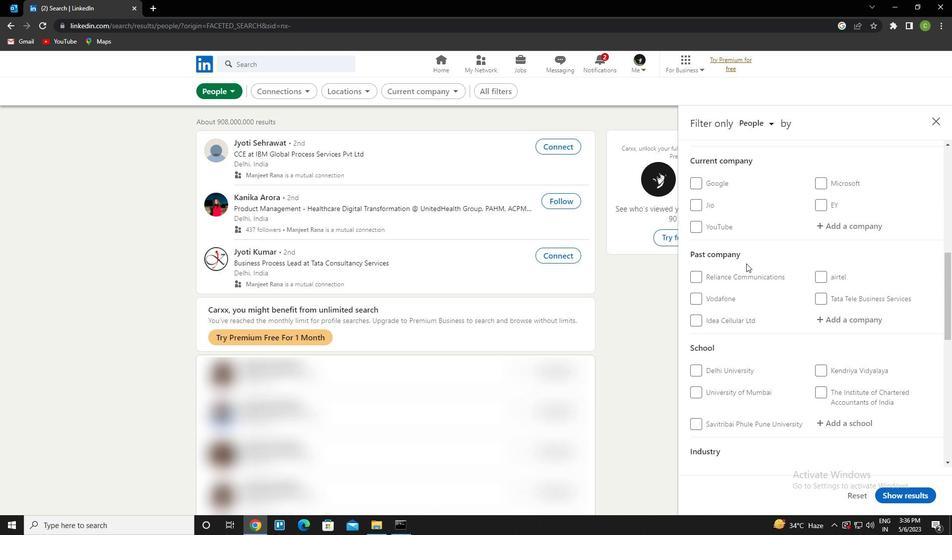 
Action: Mouse moved to (840, 321)
Screenshot: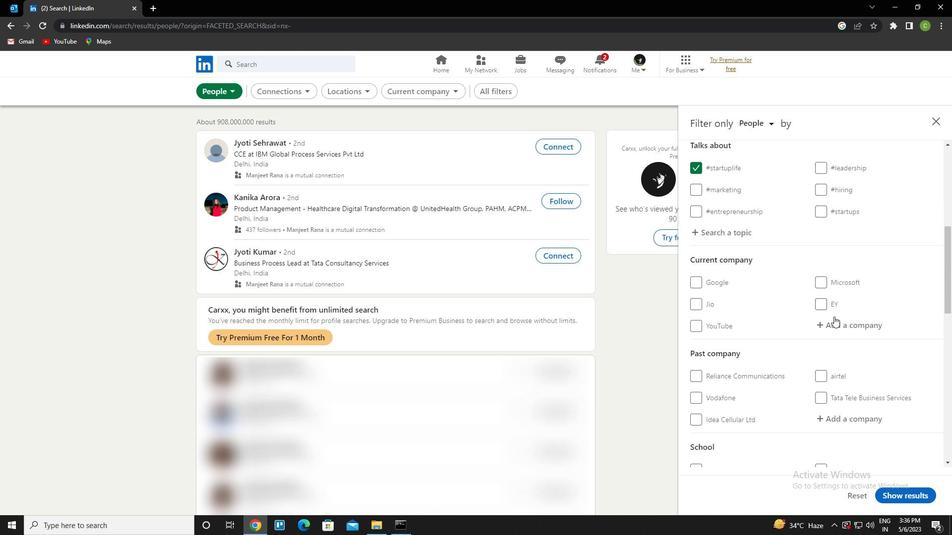 
Action: Mouse pressed left at (840, 321)
Screenshot: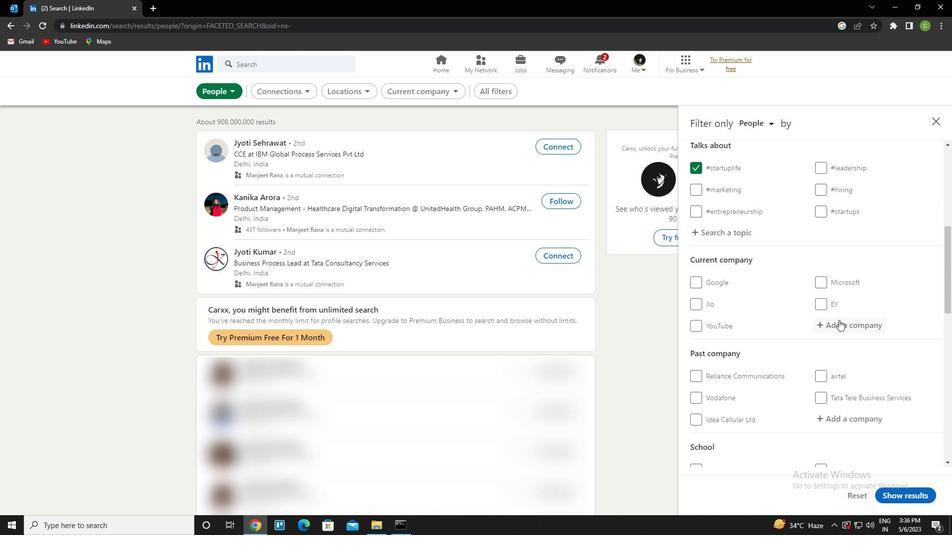 
Action: Key pressed <Key.caps_lock>d<Key.caps_lock>am<Key.backspace>lmia<Key.space>bharat<Key.down><Key.enter>
Screenshot: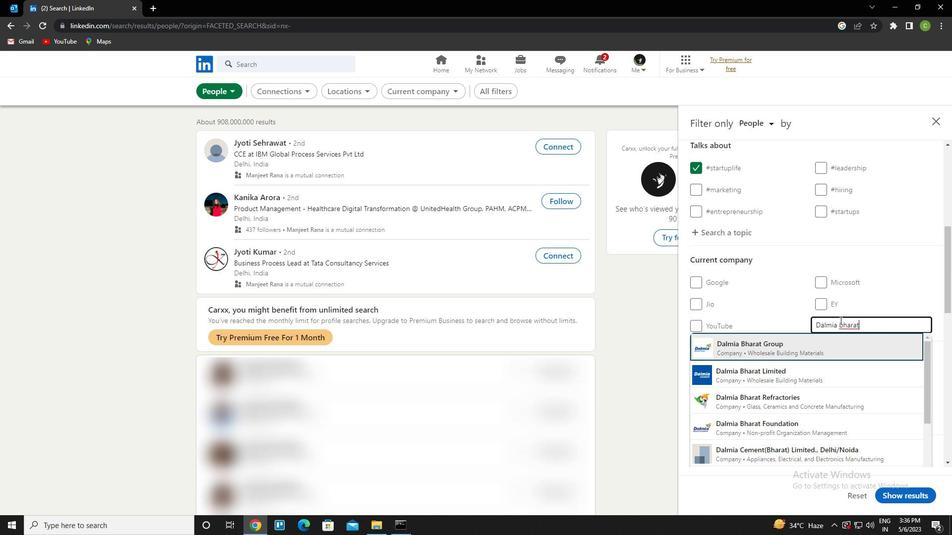 
Action: Mouse scrolled (840, 320) with delta (0, 0)
Screenshot: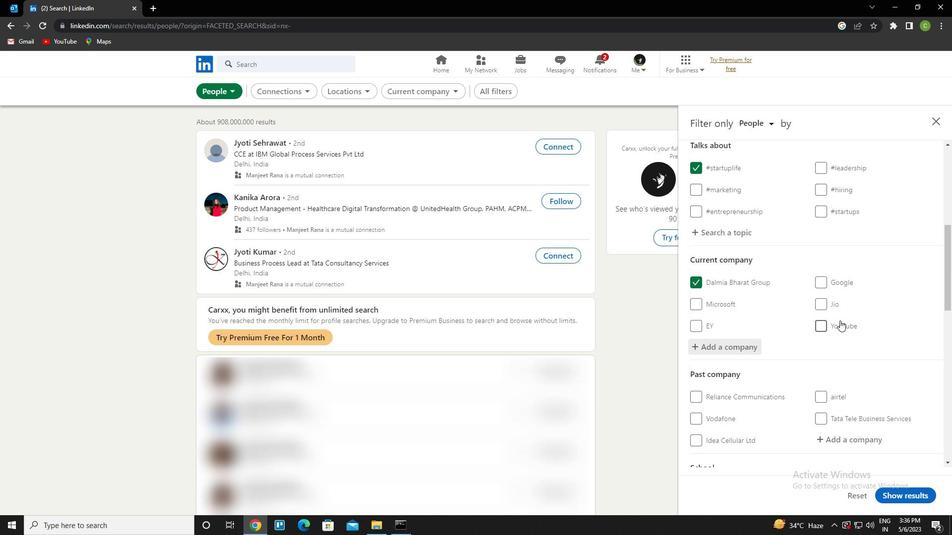 
Action: Mouse scrolled (840, 320) with delta (0, 0)
Screenshot: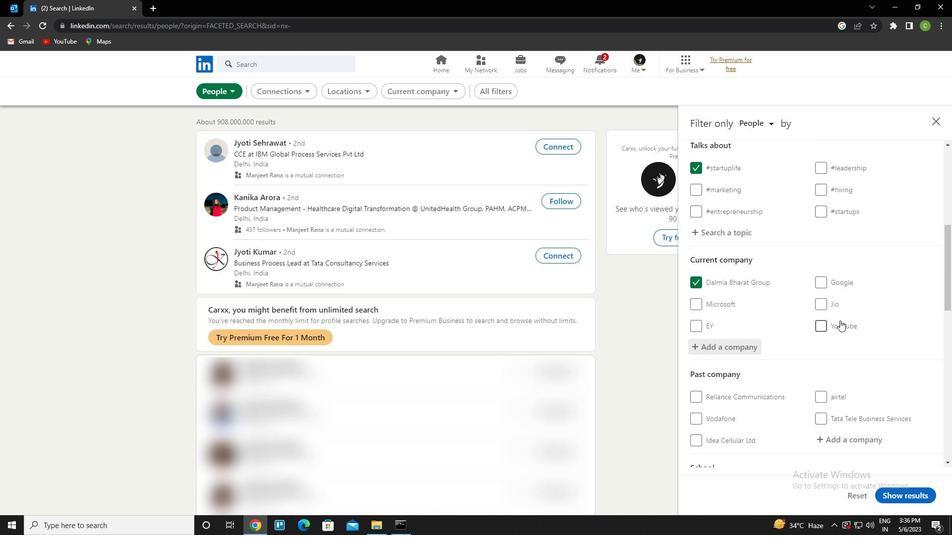 
Action: Mouse moved to (850, 343)
Screenshot: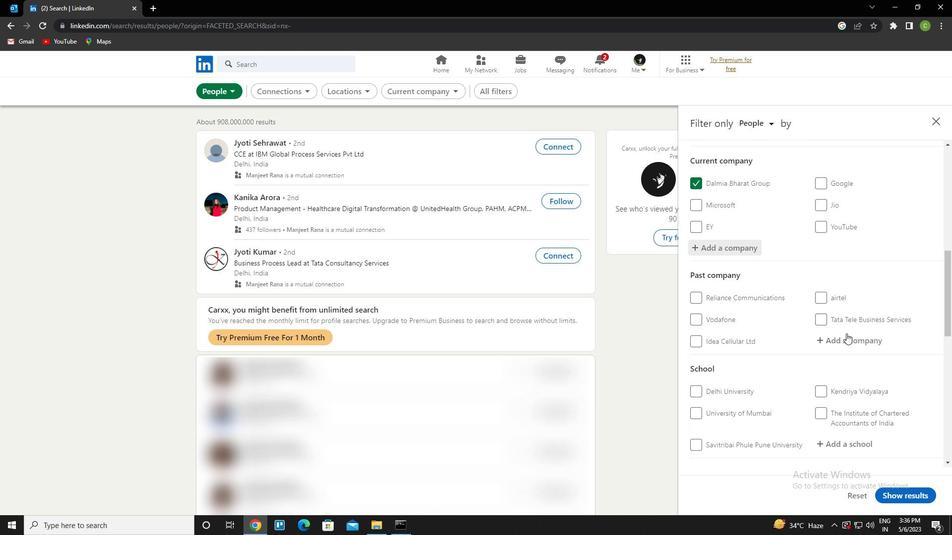 
Action: Mouse scrolled (850, 342) with delta (0, 0)
Screenshot: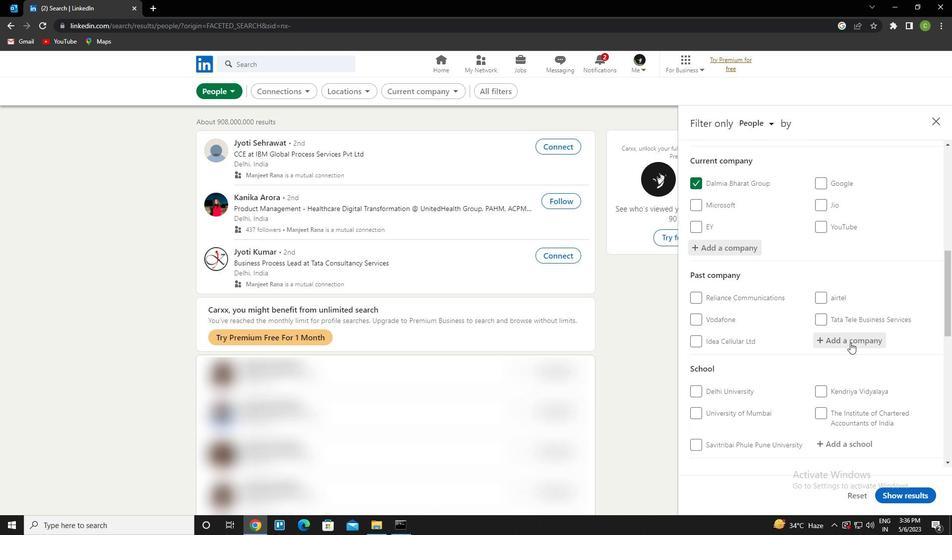 
Action: Mouse scrolled (850, 342) with delta (0, 0)
Screenshot: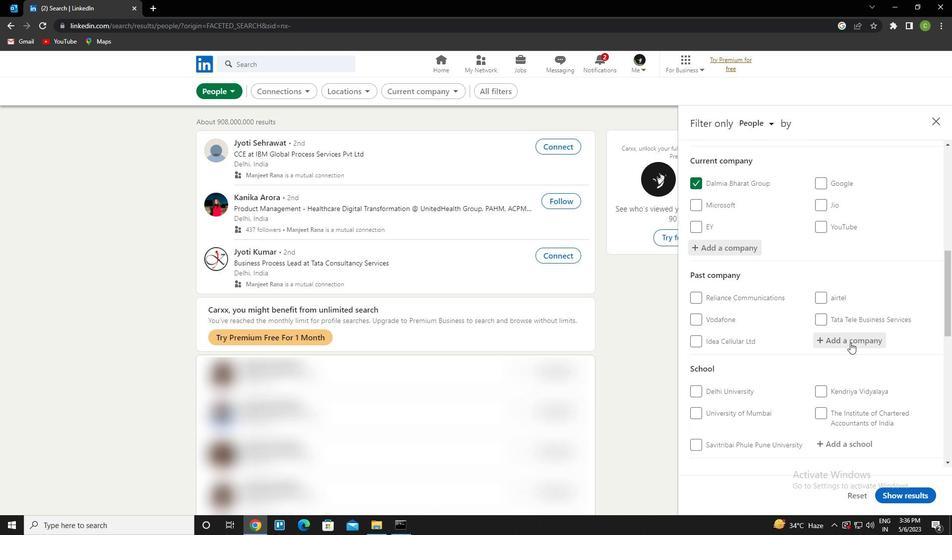 
Action: Mouse scrolled (850, 342) with delta (0, 0)
Screenshot: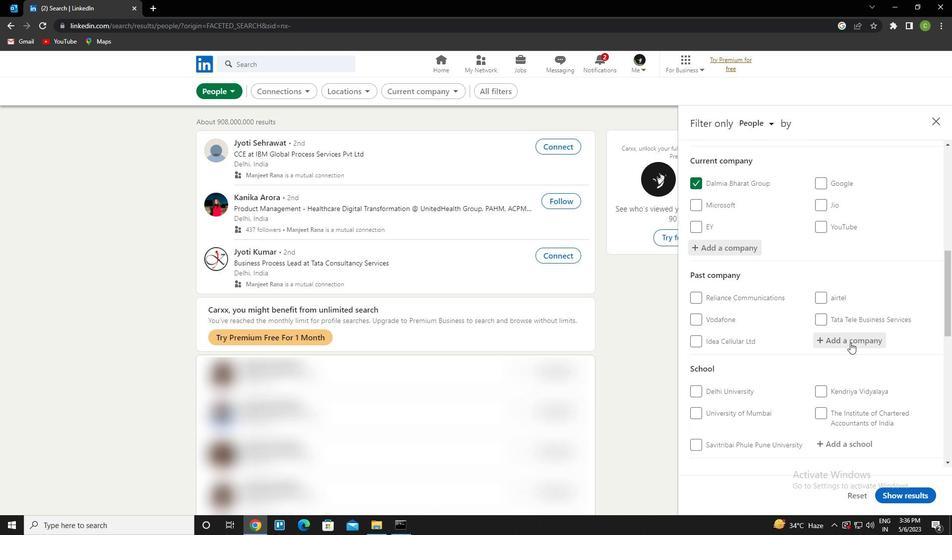 
Action: Mouse moved to (851, 300)
Screenshot: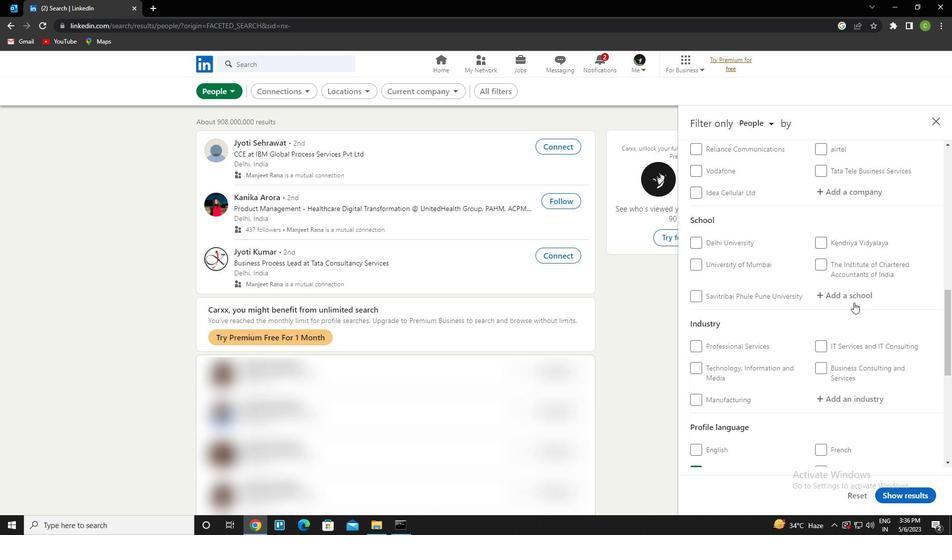 
Action: Mouse pressed left at (851, 300)
Screenshot: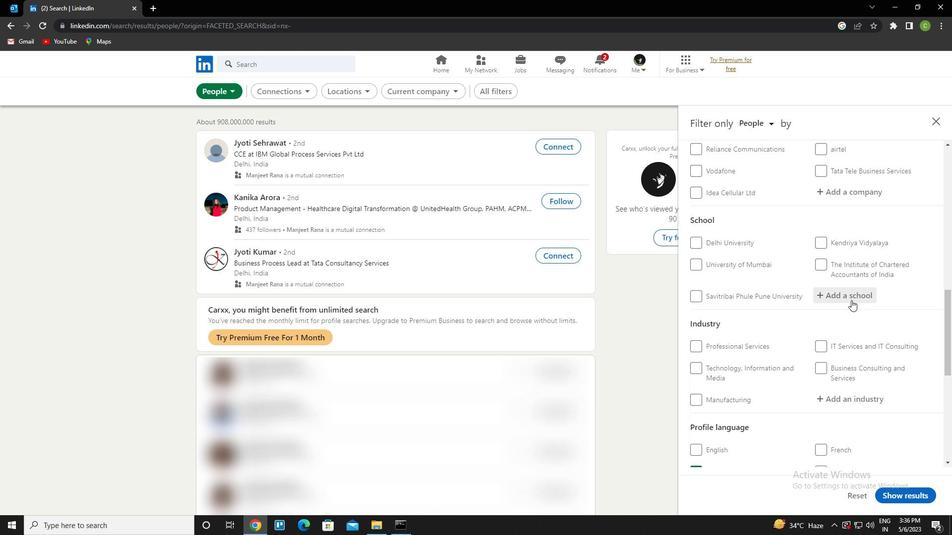 
Action: Key pressed jss<Key.space>aca<Key.down><Key.enter>
Screenshot: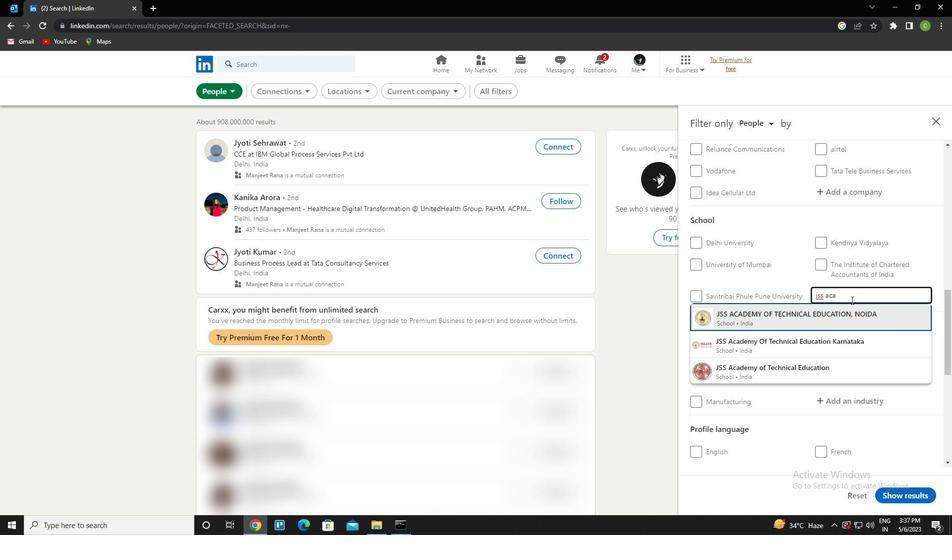 
Action: Mouse moved to (846, 296)
Screenshot: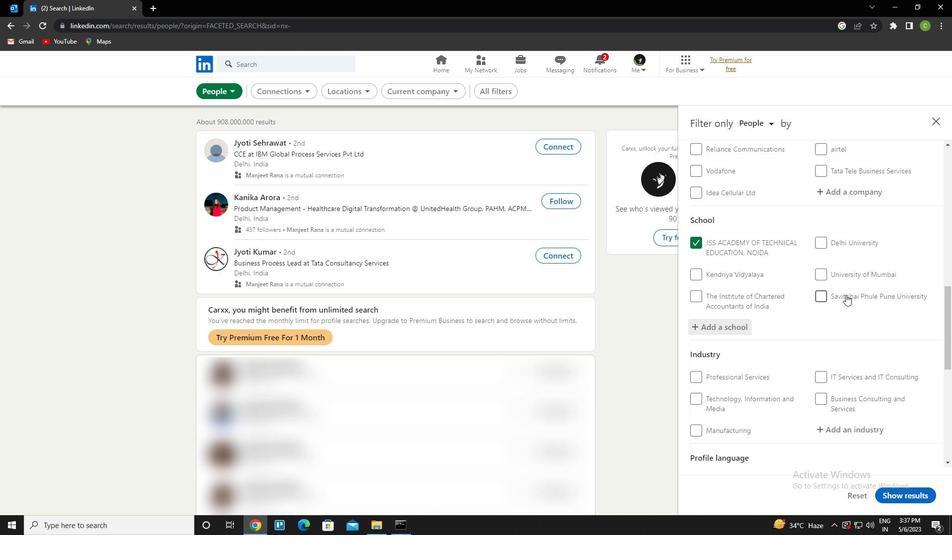 
Action: Mouse scrolled (846, 295) with delta (0, 0)
Screenshot: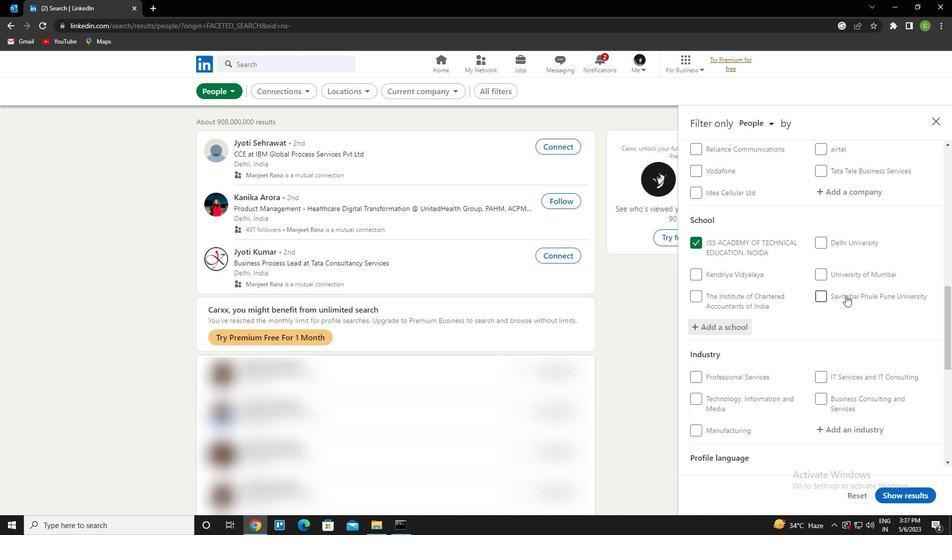 
Action: Mouse scrolled (846, 295) with delta (0, 0)
Screenshot: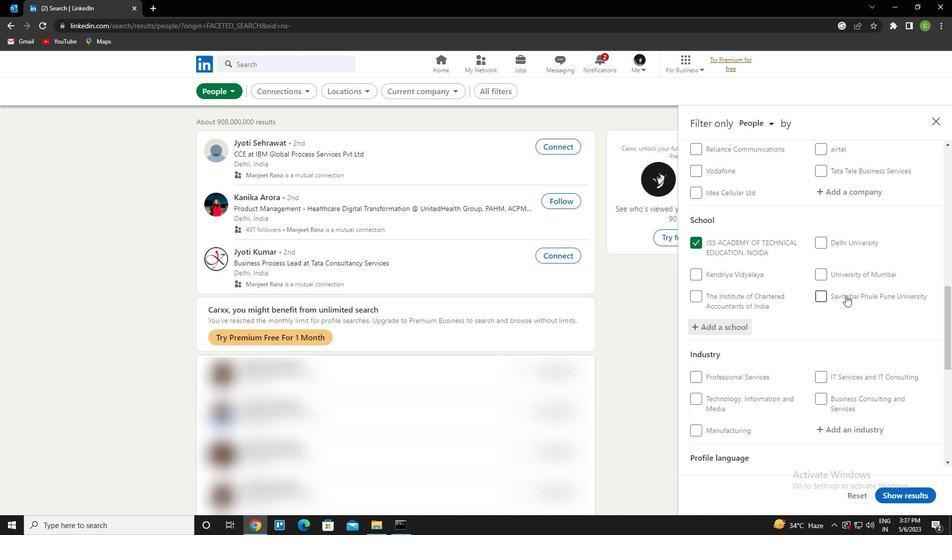 
Action: Mouse scrolled (846, 296) with delta (0, 0)
Screenshot: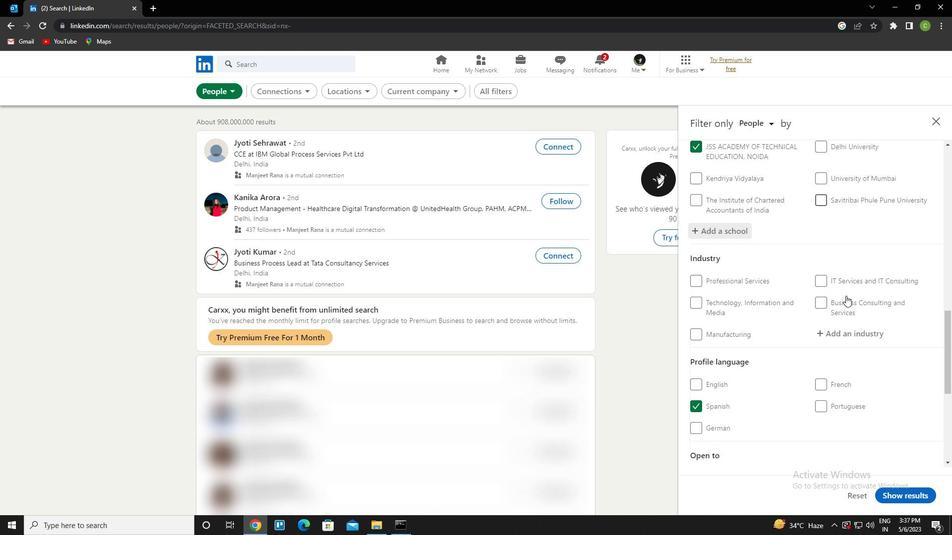 
Action: Mouse scrolled (846, 295) with delta (0, 0)
Screenshot: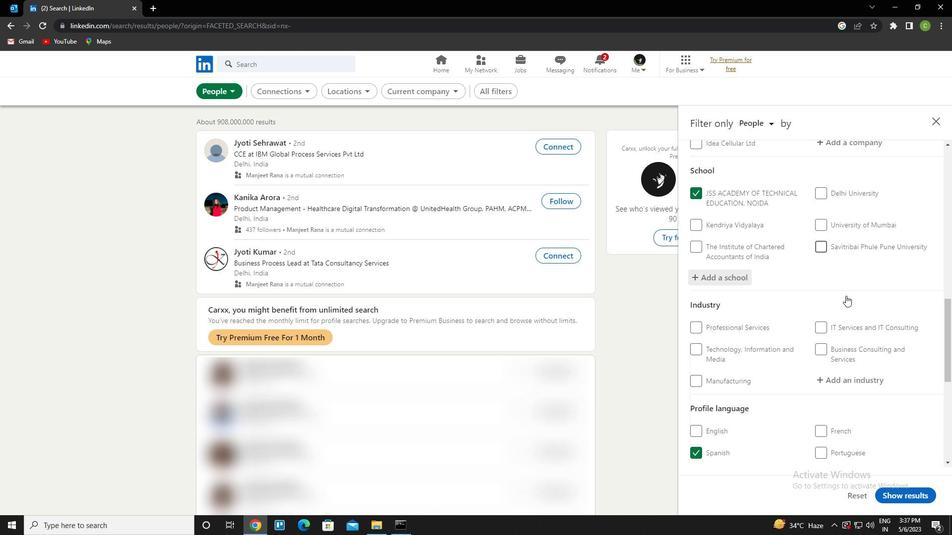 
Action: Mouse scrolled (846, 295) with delta (0, 0)
Screenshot: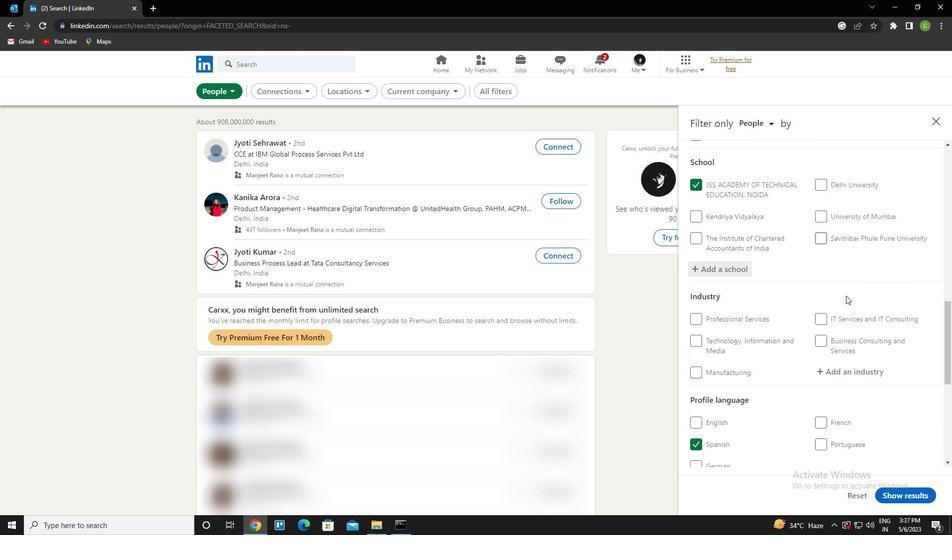 
Action: Mouse scrolled (846, 295) with delta (0, 0)
Screenshot: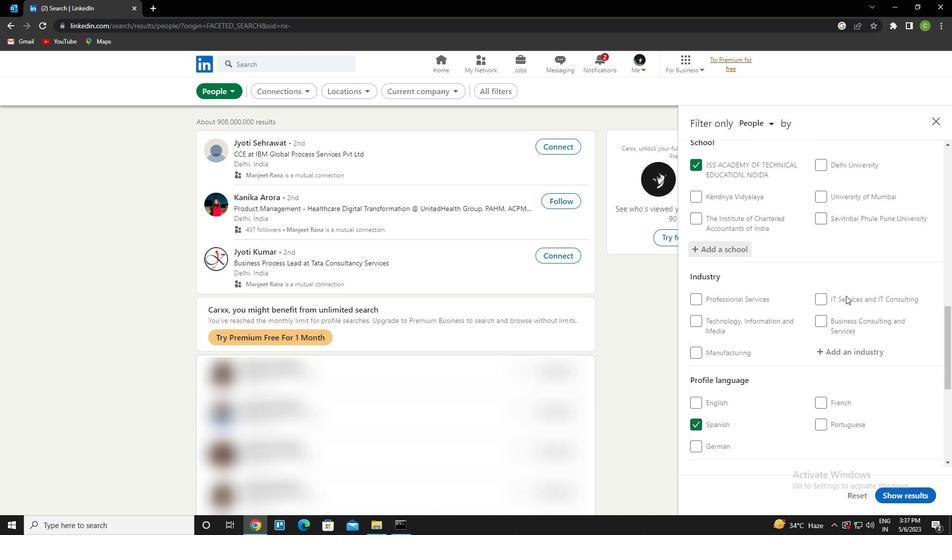 
Action: Mouse scrolled (846, 295) with delta (0, 0)
Screenshot: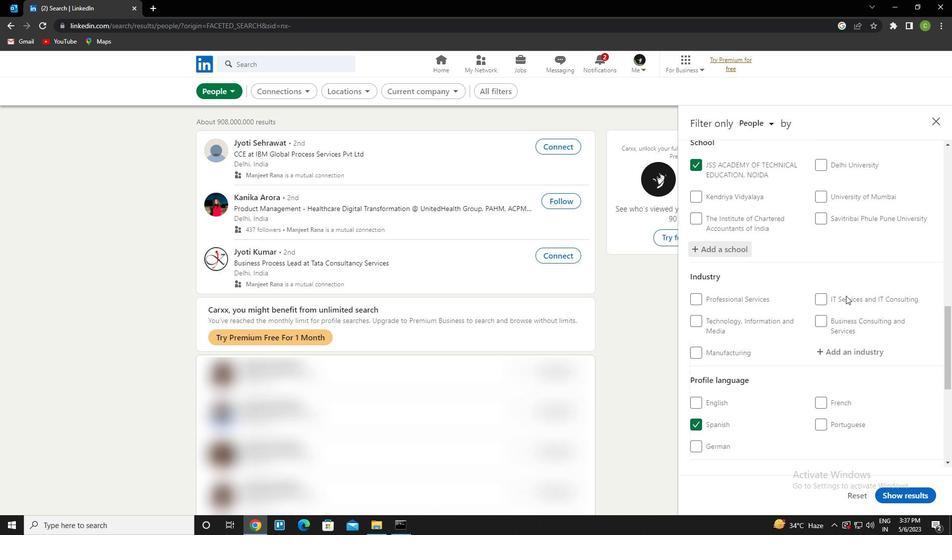 
Action: Mouse moved to (864, 184)
Screenshot: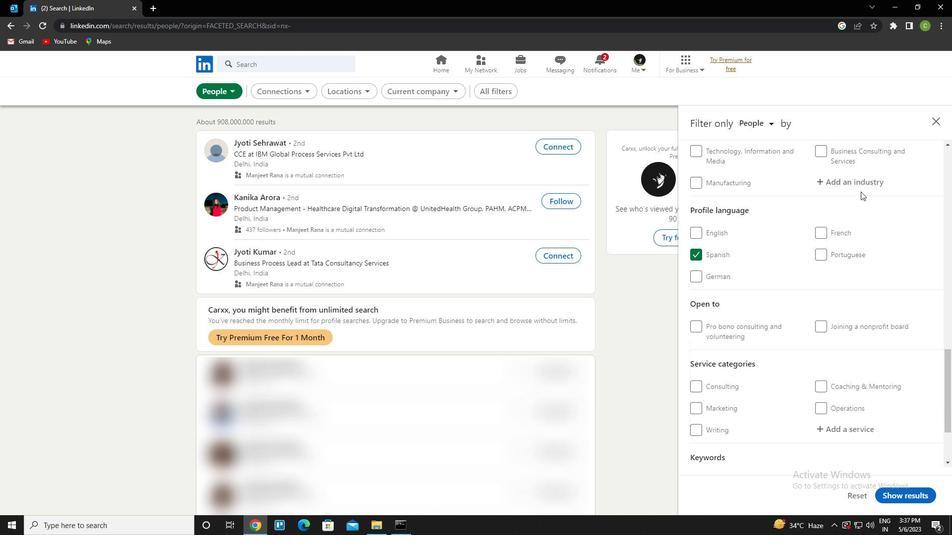 
Action: Mouse pressed left at (864, 184)
Screenshot: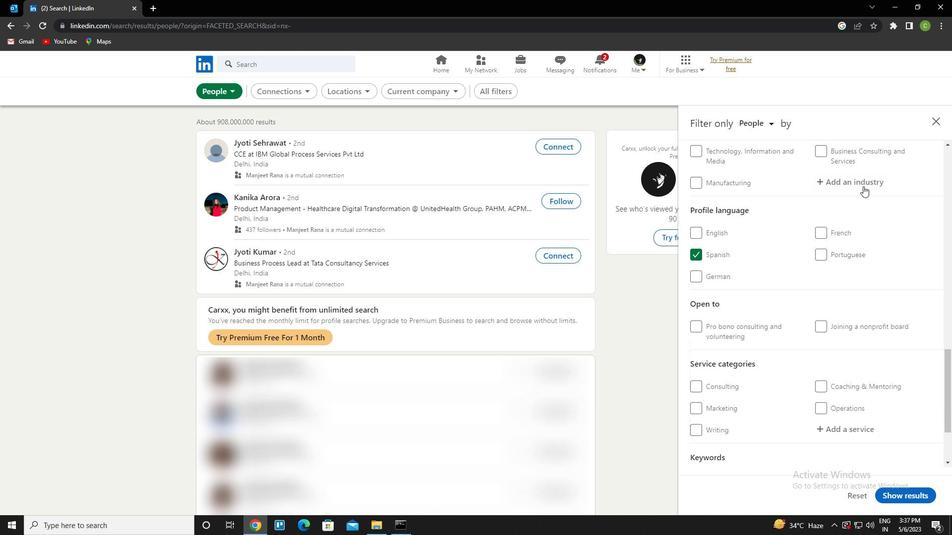 
Action: Key pressed <Key.caps_lock>l<Key.caps_lock>aundry<Key.down><Key.enter>
Screenshot: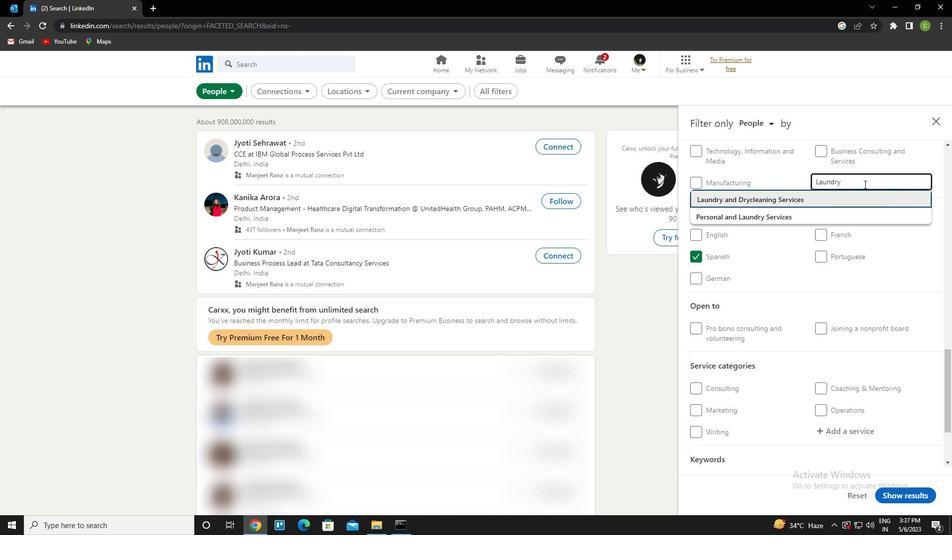 
Action: Mouse scrolled (864, 184) with delta (0, 0)
Screenshot: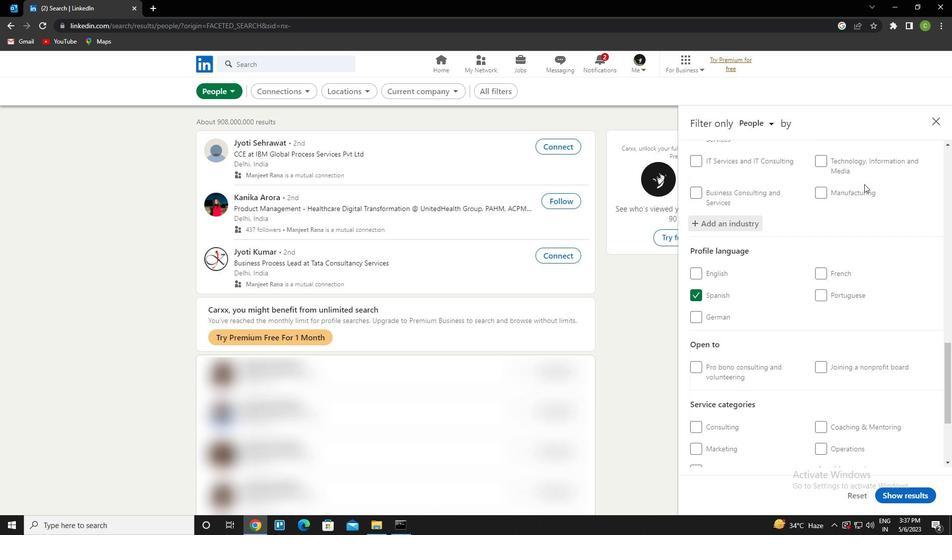 
Action: Mouse scrolled (864, 184) with delta (0, 0)
Screenshot: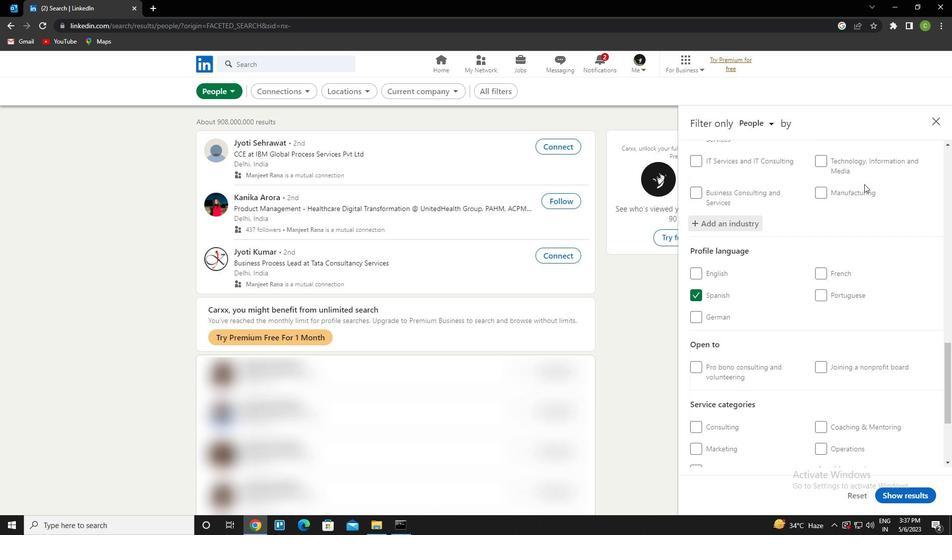 
Action: Mouse moved to (865, 190)
Screenshot: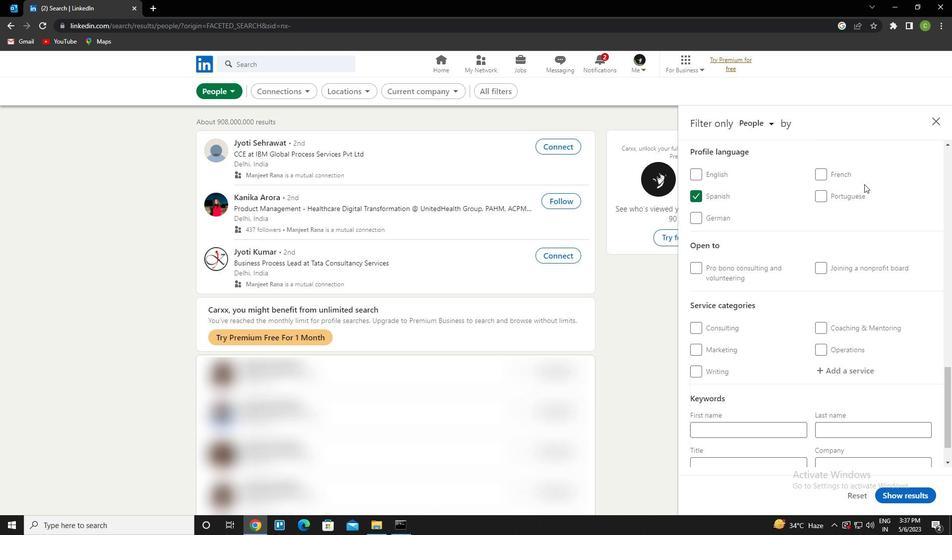 
Action: Mouse scrolled (865, 189) with delta (0, 0)
Screenshot: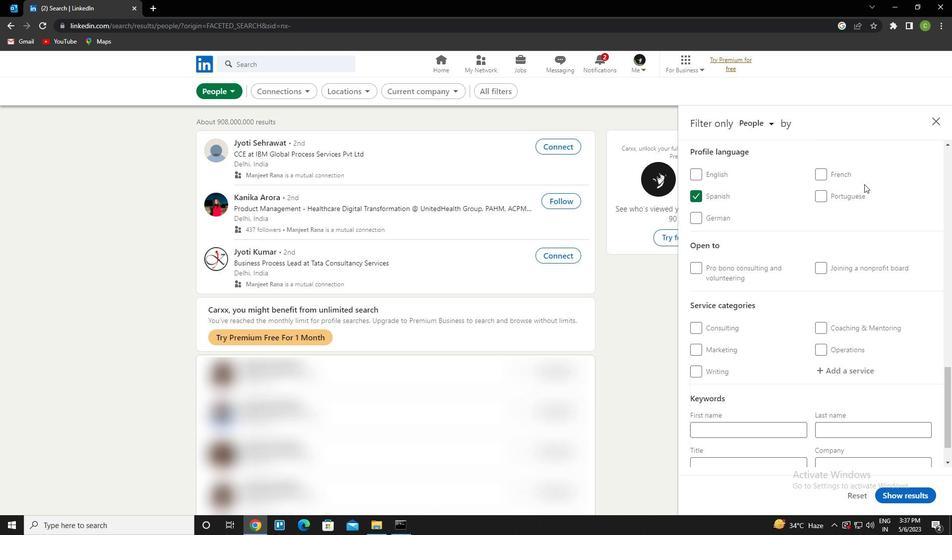 
Action: Mouse moved to (863, 198)
Screenshot: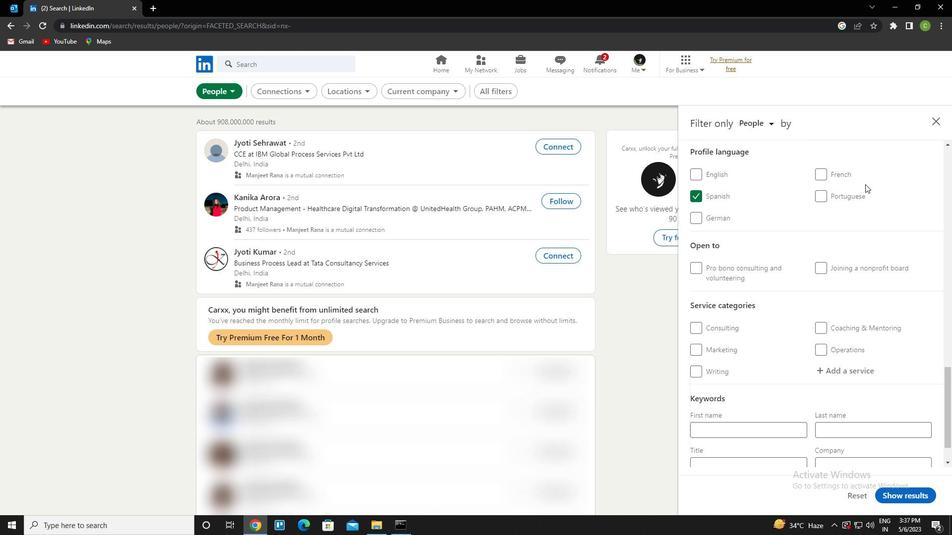 
Action: Mouse scrolled (863, 198) with delta (0, 0)
Screenshot: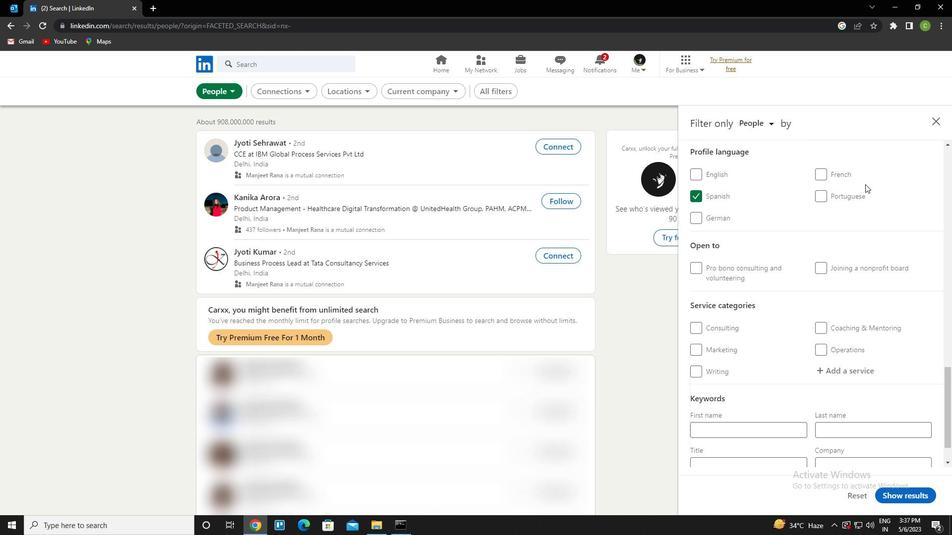 
Action: Mouse moved to (863, 199)
Screenshot: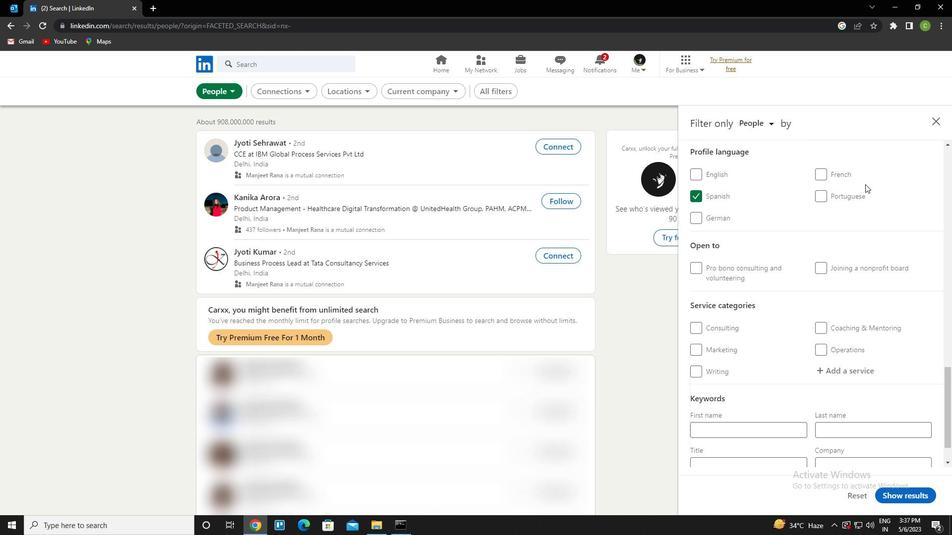 
Action: Mouse scrolled (863, 198) with delta (0, 0)
Screenshot: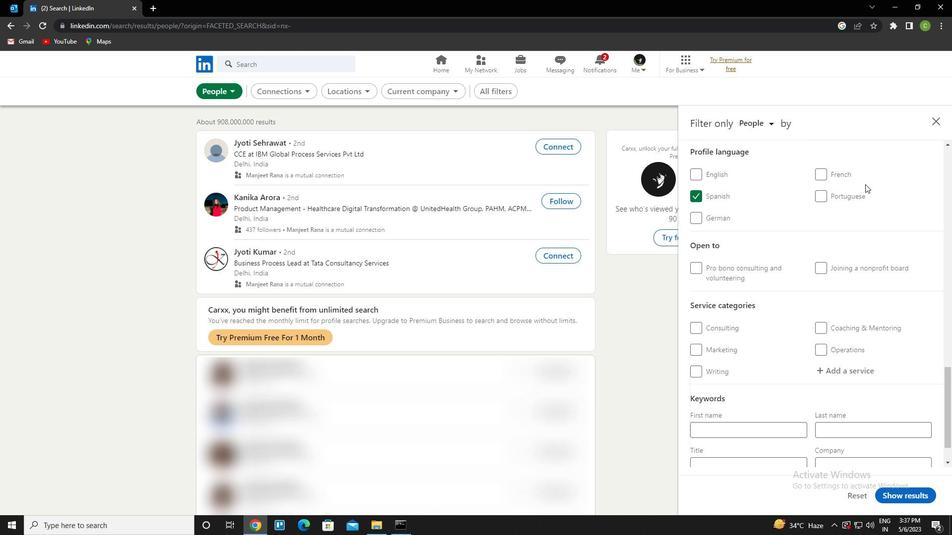 
Action: Mouse moved to (851, 325)
Screenshot: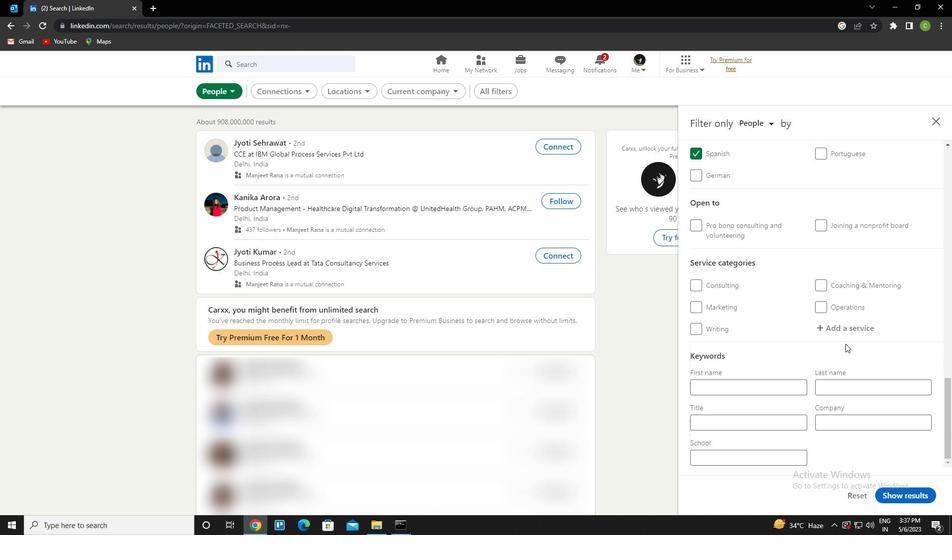 
Action: Mouse pressed left at (851, 325)
Screenshot: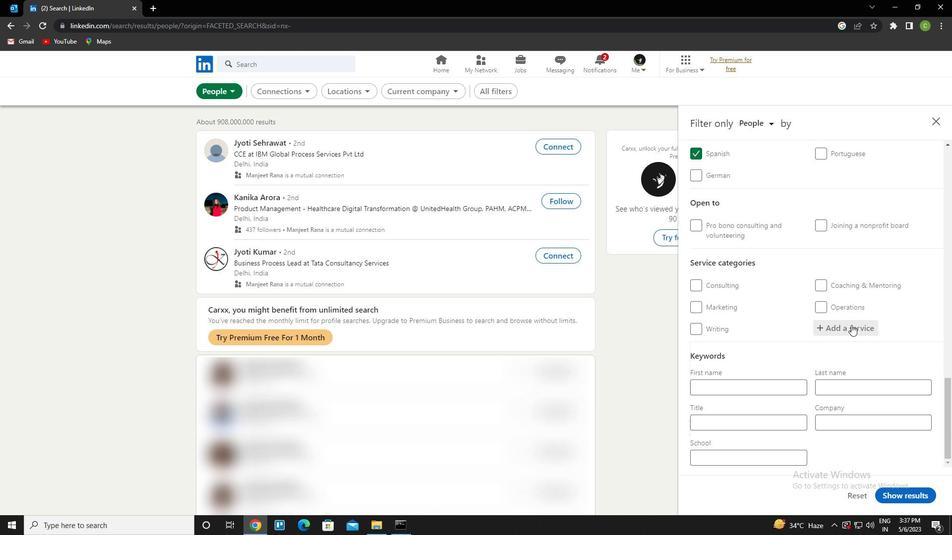 
Action: Key pressed <Key.caps_lock>p<Key.backspace>c<Key.caps_lock>orporate<Key.down><Key.down><Key.enter>
Screenshot: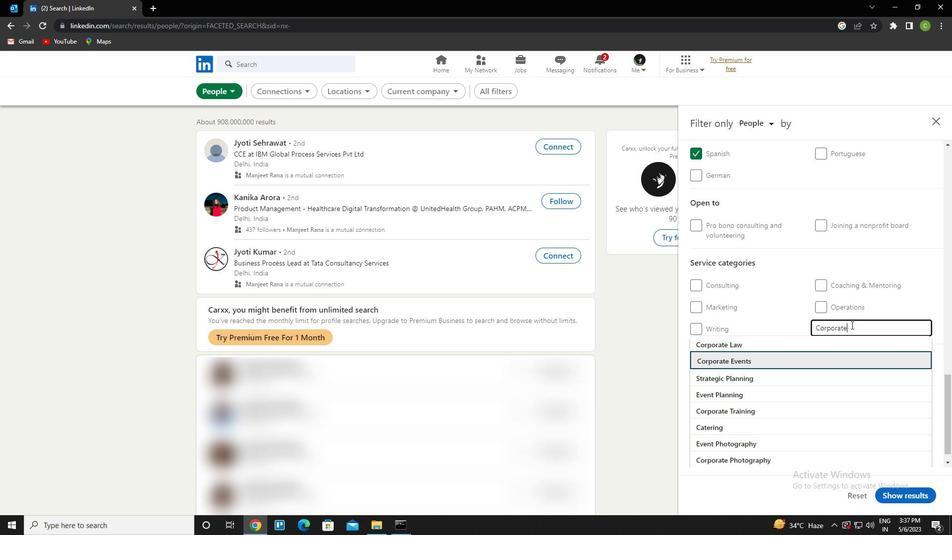 
Action: Mouse moved to (852, 325)
Screenshot: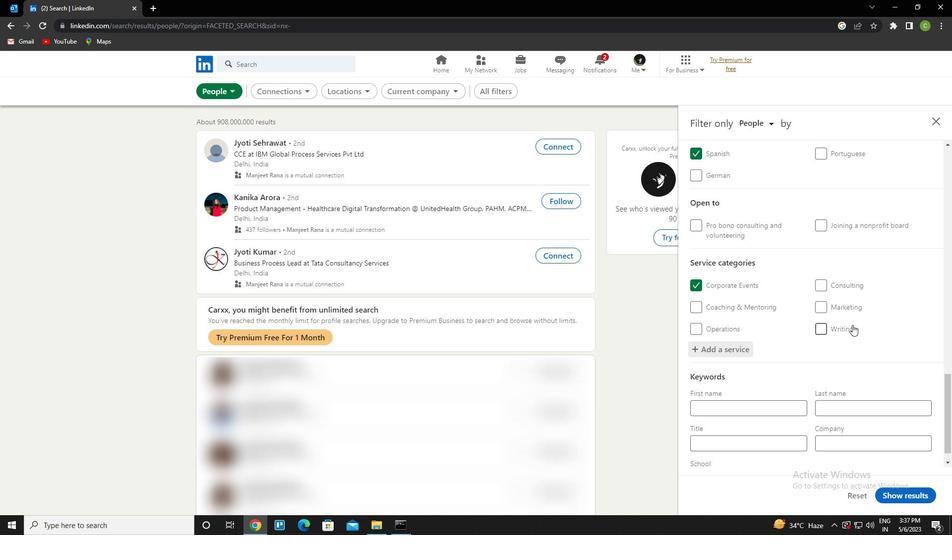 
Action: Mouse scrolled (852, 324) with delta (0, 0)
Screenshot: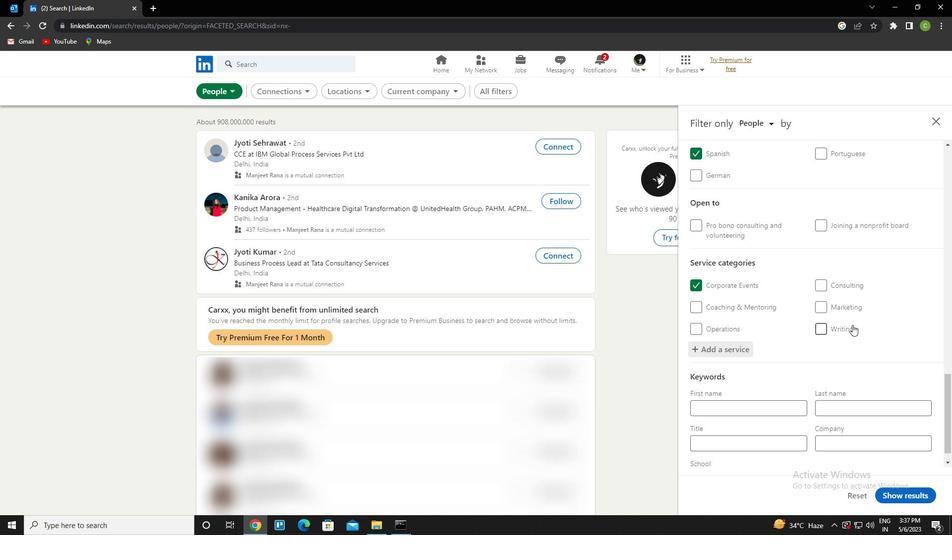
Action: Mouse moved to (850, 326)
Screenshot: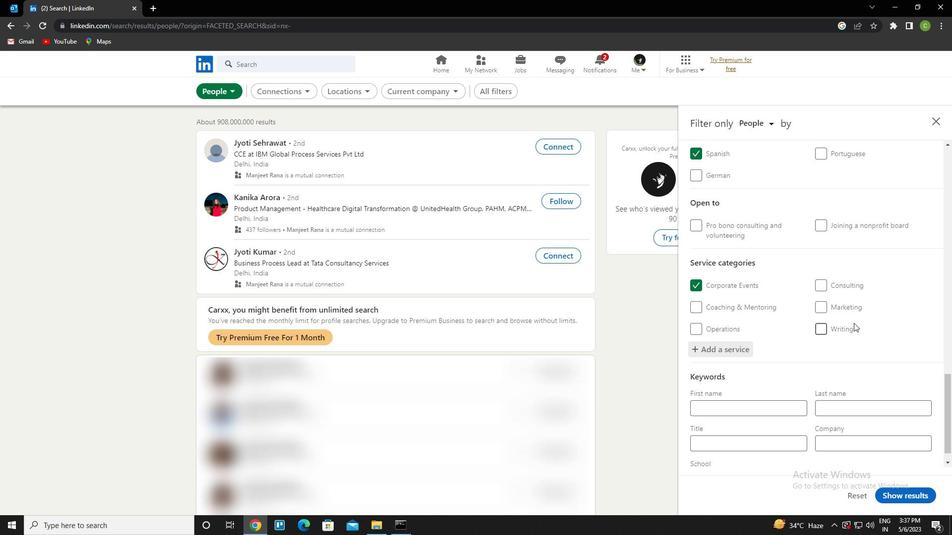 
Action: Mouse scrolled (850, 326) with delta (0, 0)
Screenshot: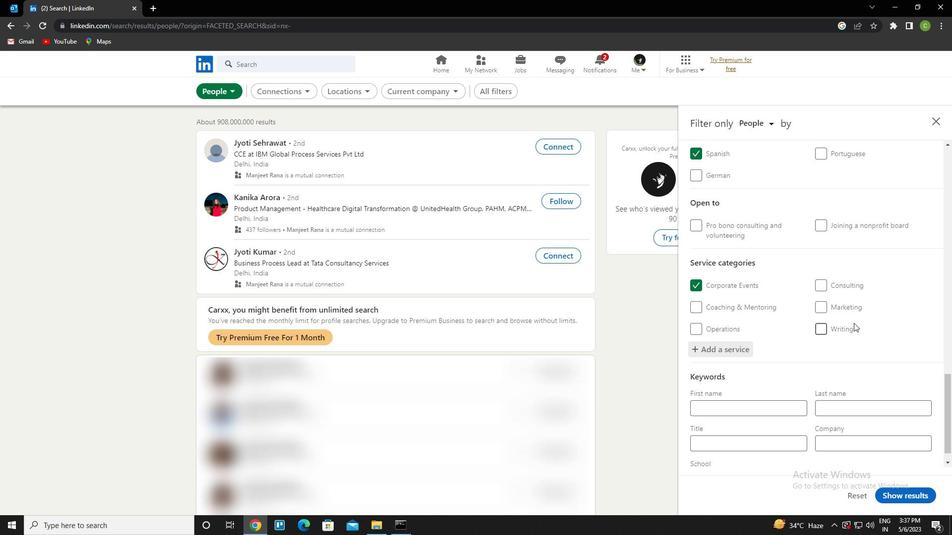 
Action: Mouse moved to (845, 333)
Screenshot: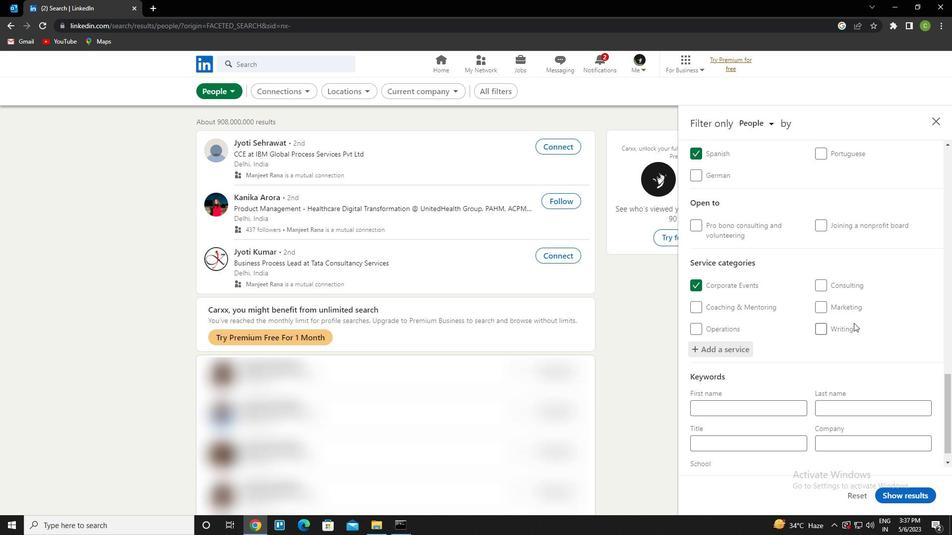 
Action: Mouse scrolled (845, 333) with delta (0, 0)
Screenshot: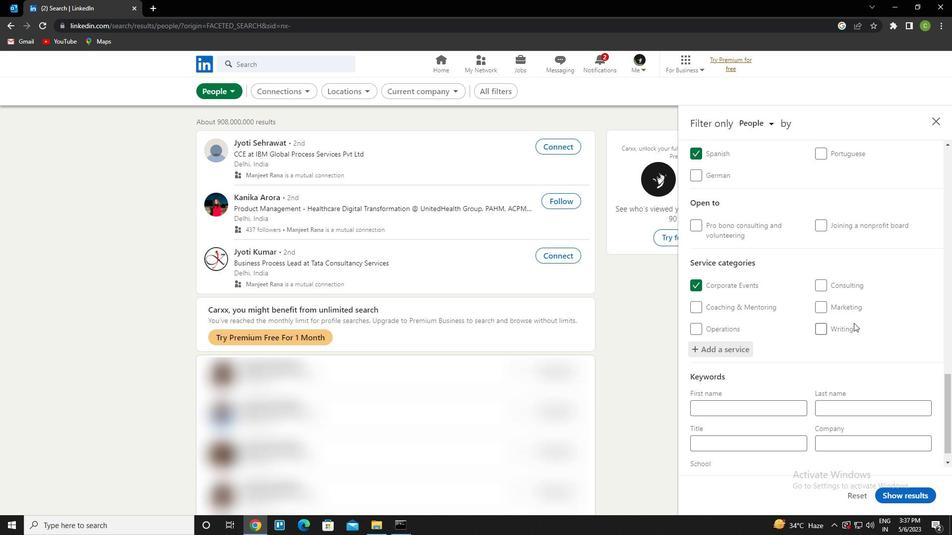 
Action: Mouse moved to (837, 342)
Screenshot: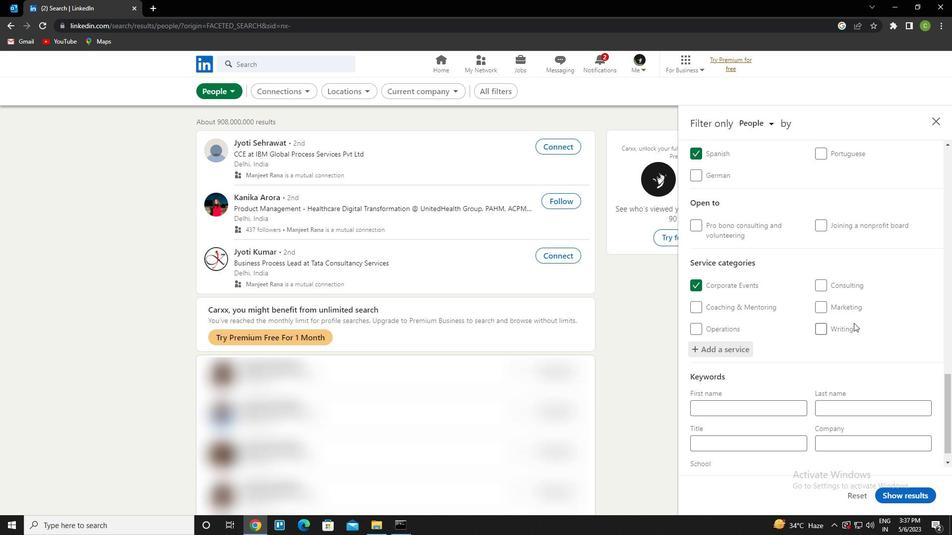 
Action: Mouse scrolled (837, 342) with delta (0, 0)
Screenshot: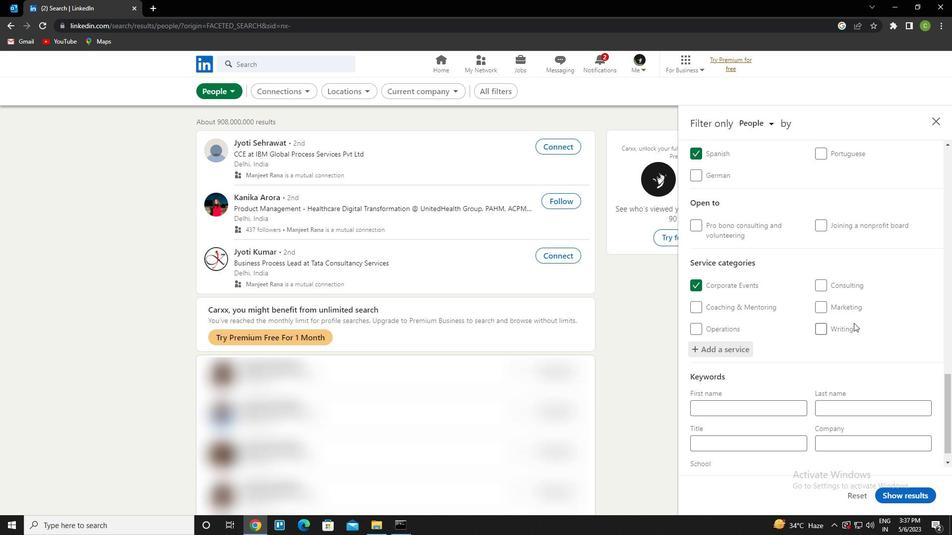 
Action: Mouse moved to (822, 359)
Screenshot: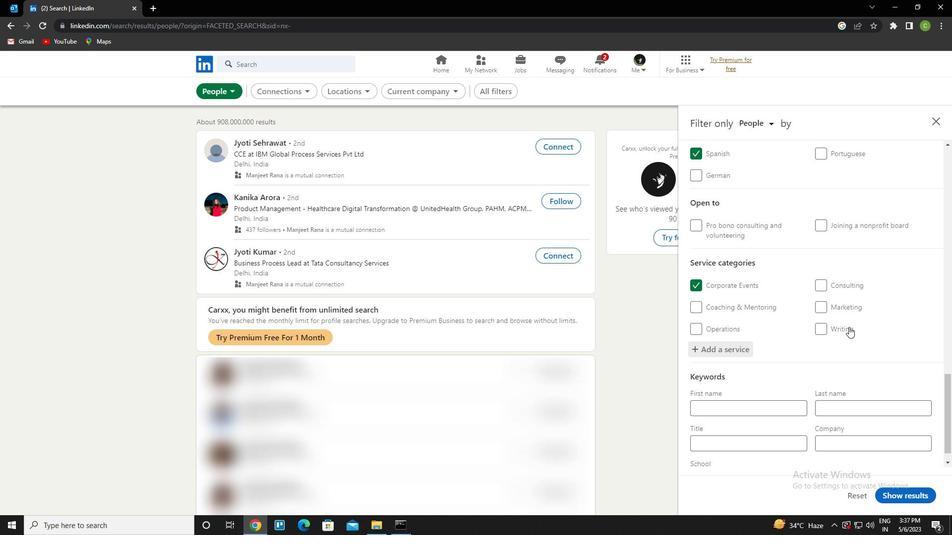 
Action: Mouse scrolled (822, 358) with delta (0, 0)
Screenshot: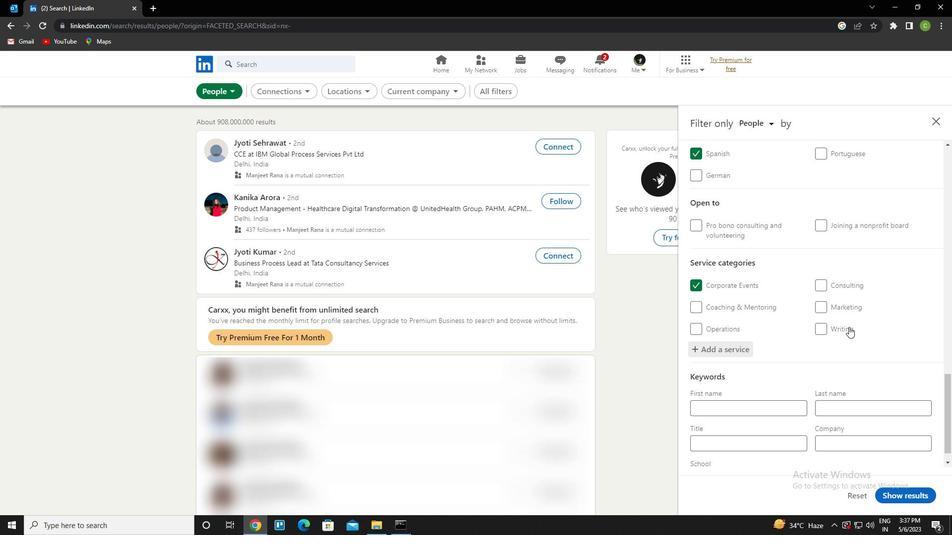
Action: Mouse moved to (772, 416)
Screenshot: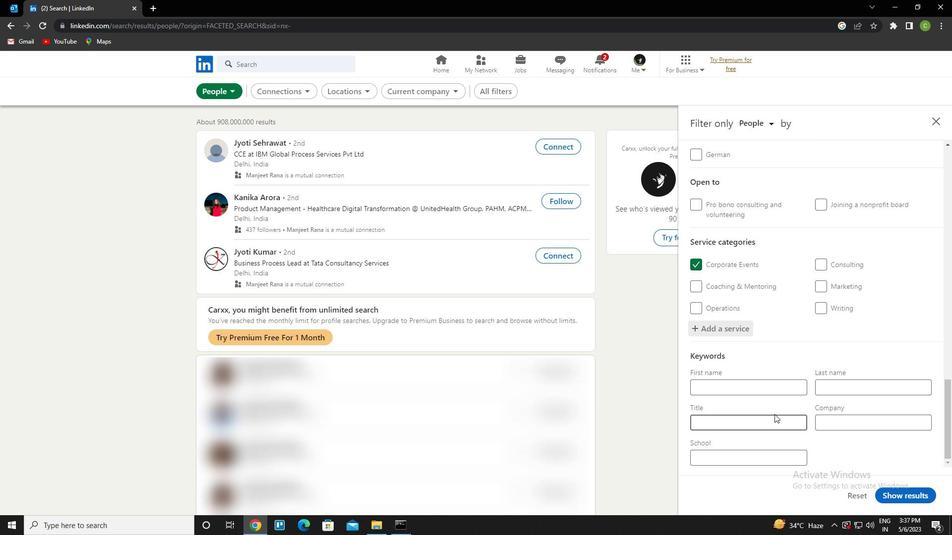 
Action: Mouse pressed left at (772, 416)
Screenshot: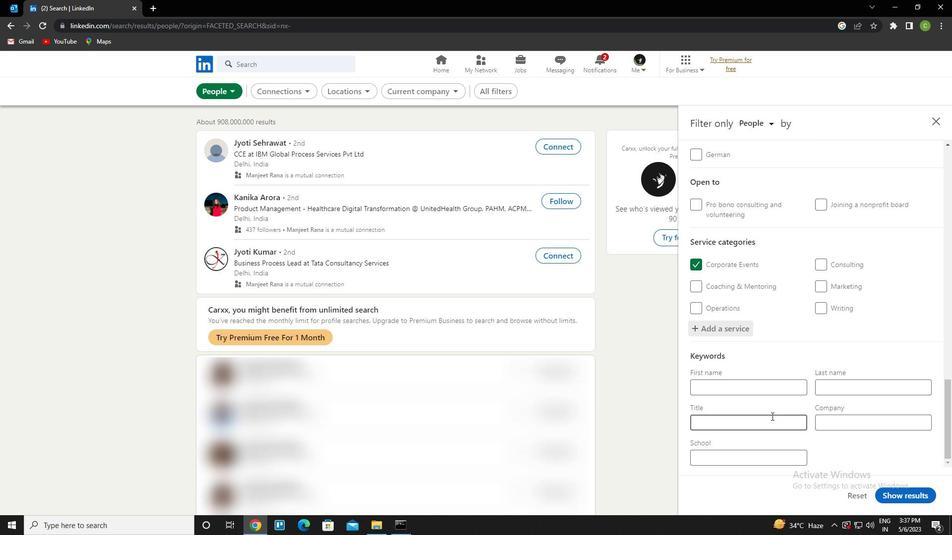 
Action: Mouse moved to (771, 416)
Screenshot: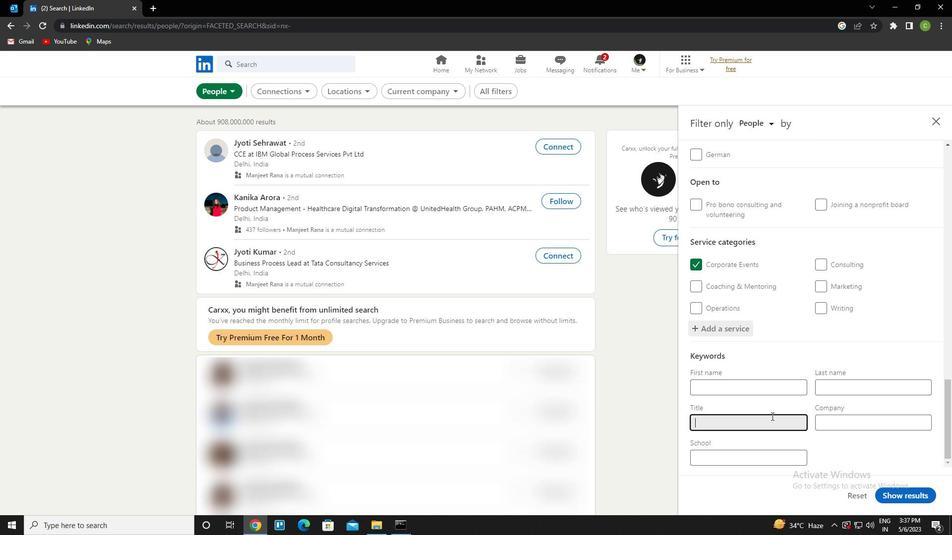 
Action: Key pressed <Key.caps_lock>a<Key.caps_lock>rchivist
Screenshot: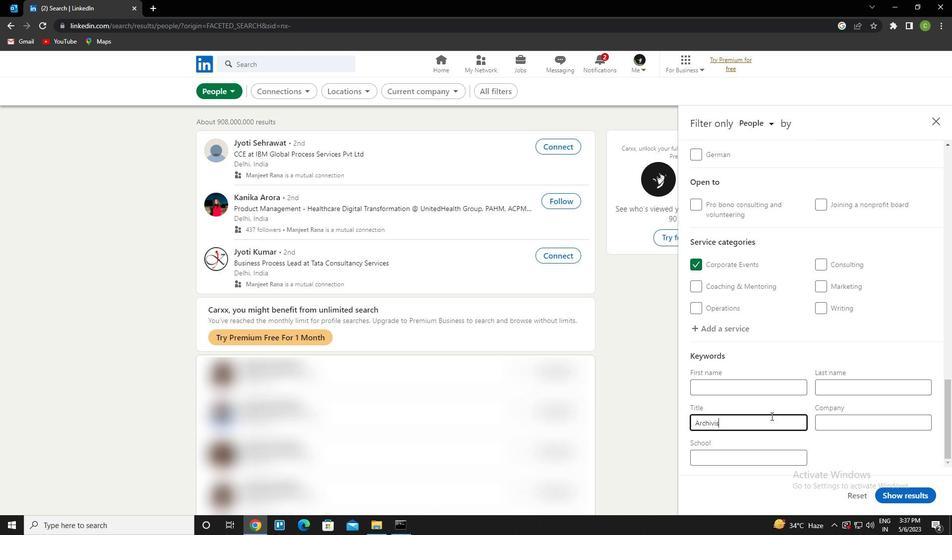 
Action: Mouse moved to (929, 499)
Screenshot: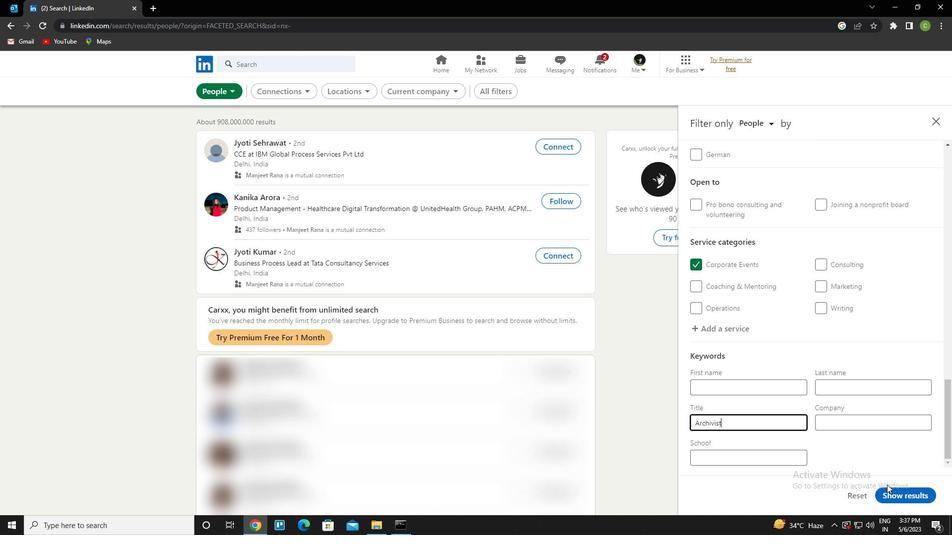 
Action: Mouse pressed left at (929, 499)
Screenshot: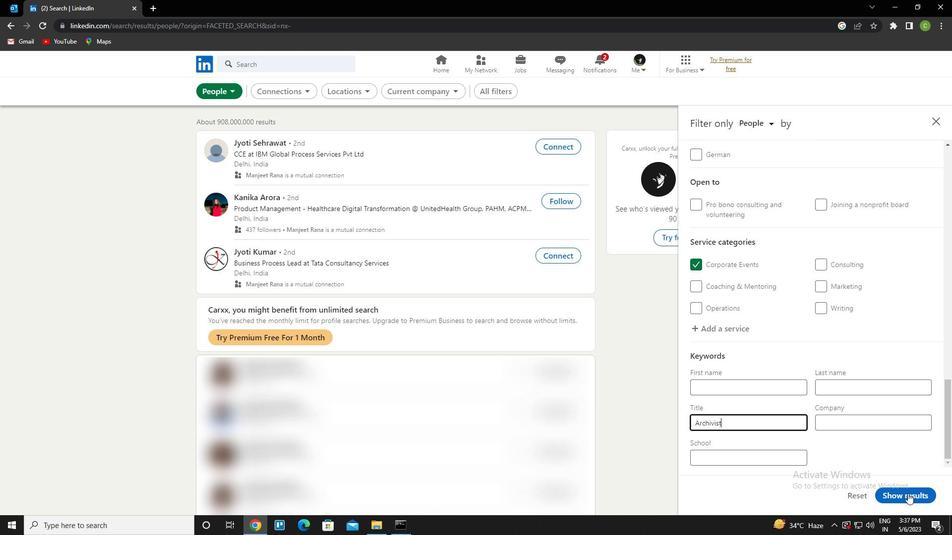 
Action: Mouse moved to (451, 428)
Screenshot: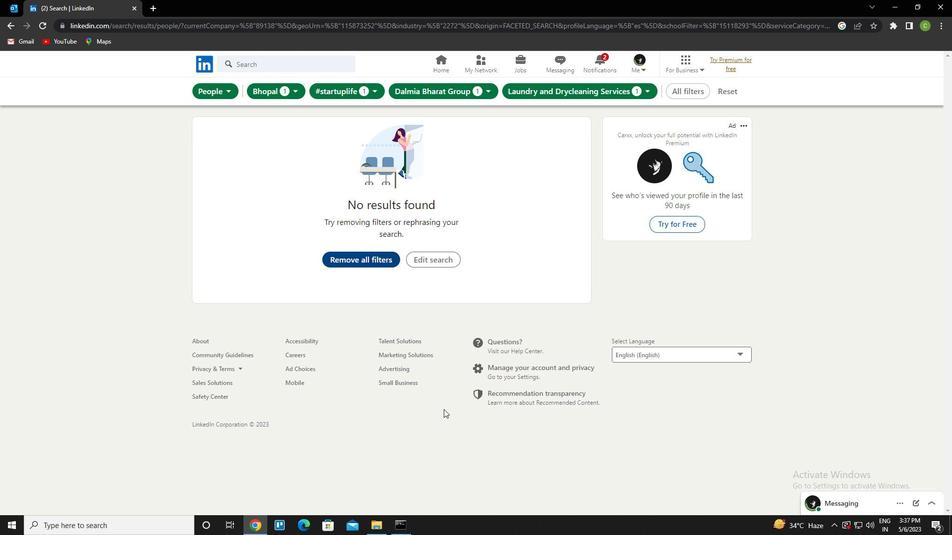 
